Task: Search one way flight ticket for 2 adults, 2 children, 2 infants in seat in first from Chicago: Chicago O'hare International Airport to Evansville: Evansville Regional Airport on 5-3-2023. Choice of flights is Delta. Number of bags: 2 checked bags. Price is upto 96000. Outbound departure time preference is 11:15.
Action: Mouse moved to (297, 258)
Screenshot: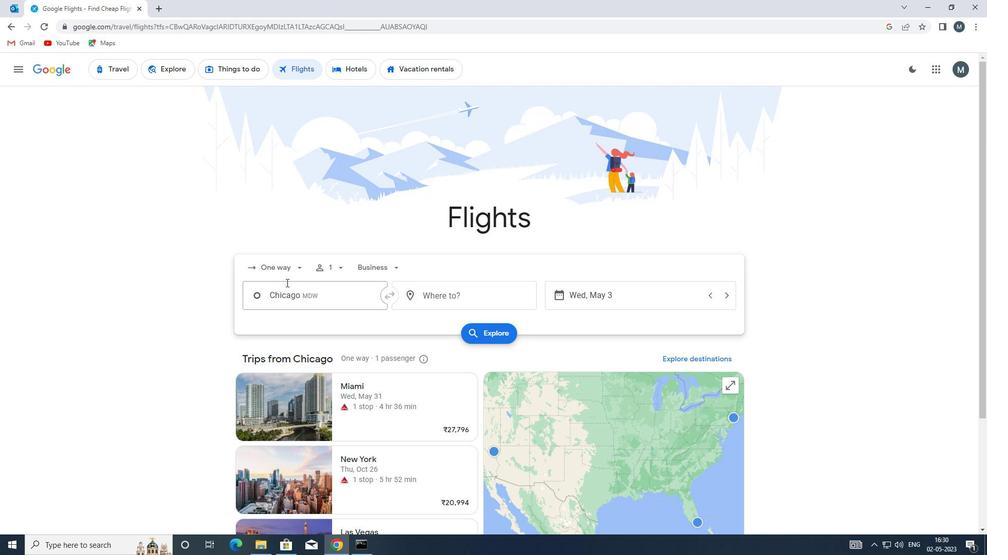 
Action: Mouse pressed left at (297, 258)
Screenshot: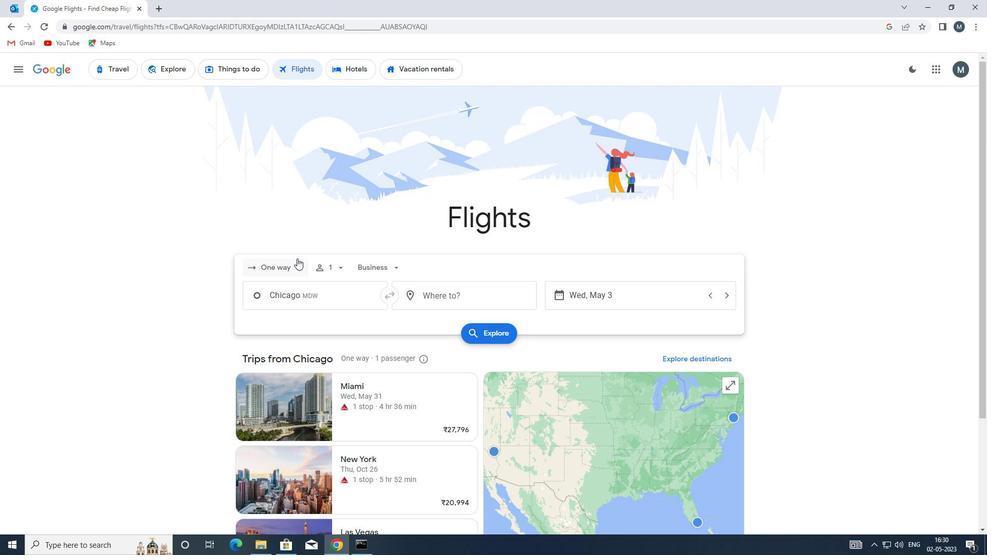 
Action: Mouse moved to (291, 320)
Screenshot: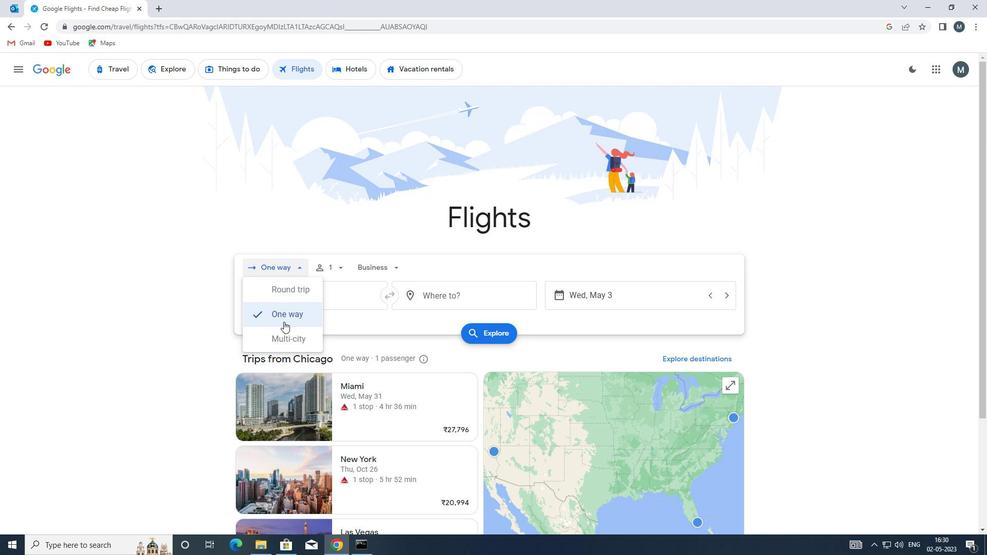 
Action: Mouse pressed left at (291, 320)
Screenshot: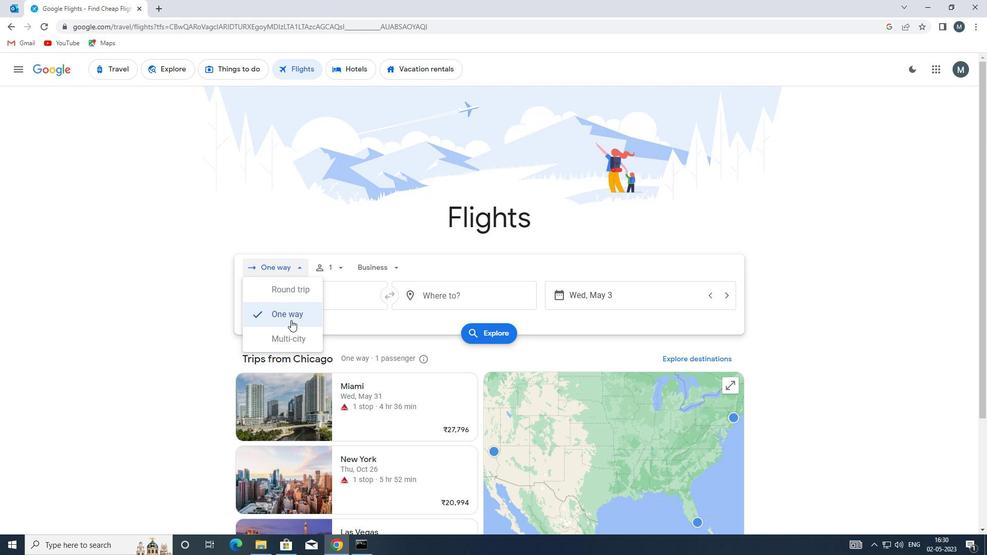 
Action: Mouse moved to (334, 270)
Screenshot: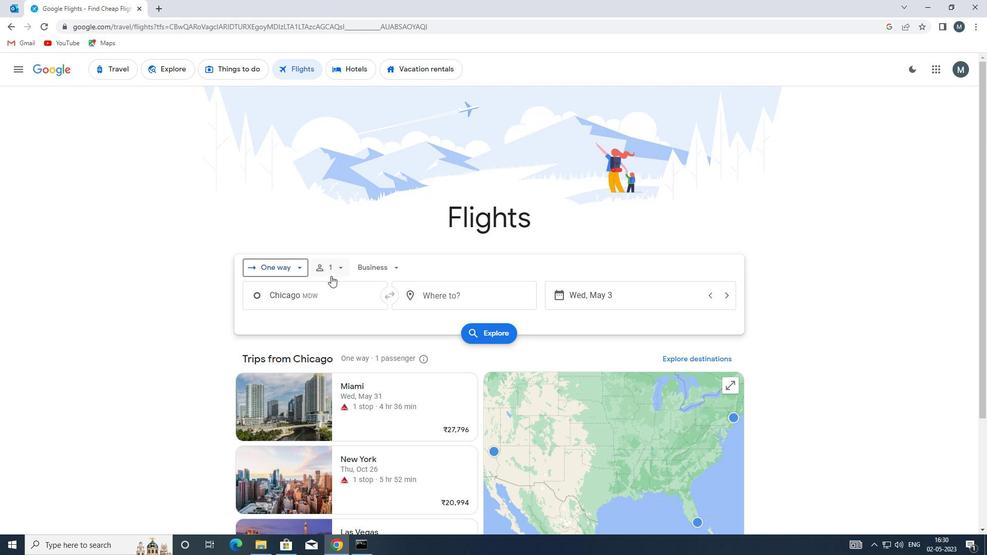 
Action: Mouse pressed left at (334, 270)
Screenshot: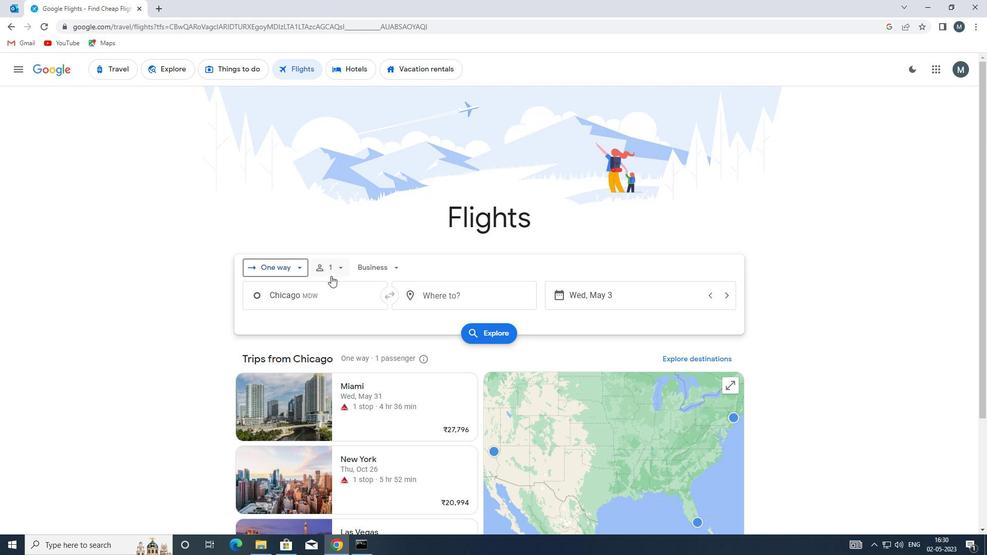 
Action: Mouse moved to (423, 292)
Screenshot: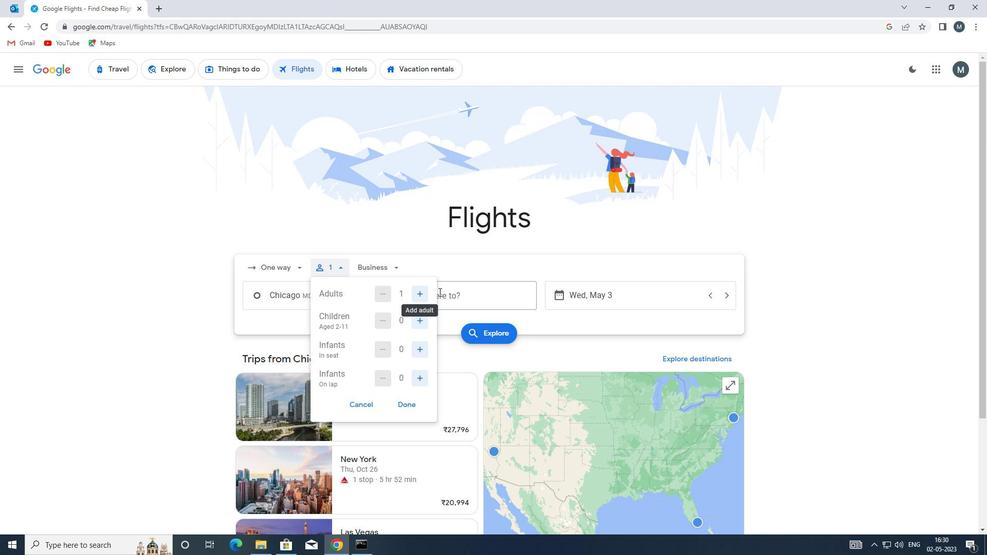 
Action: Mouse pressed left at (423, 292)
Screenshot: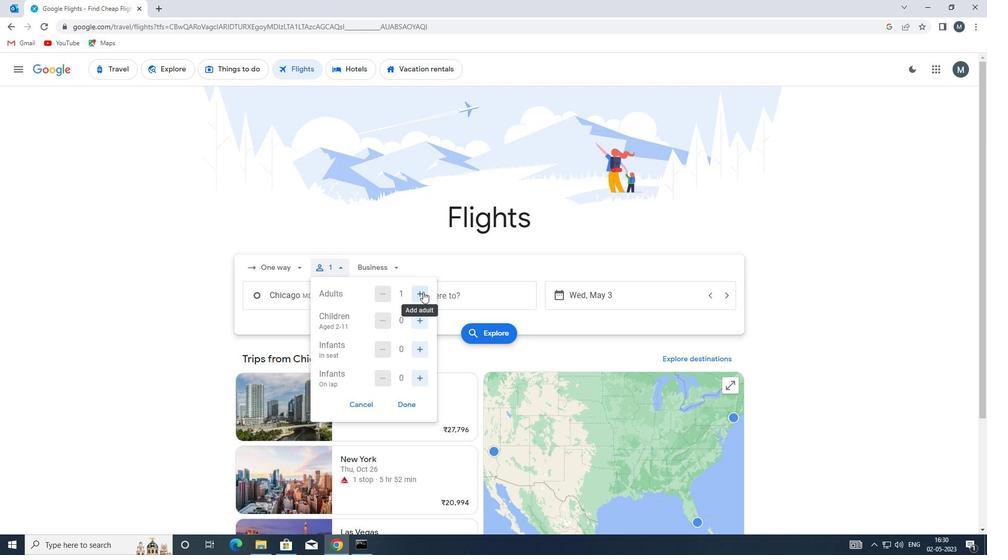 
Action: Mouse moved to (418, 320)
Screenshot: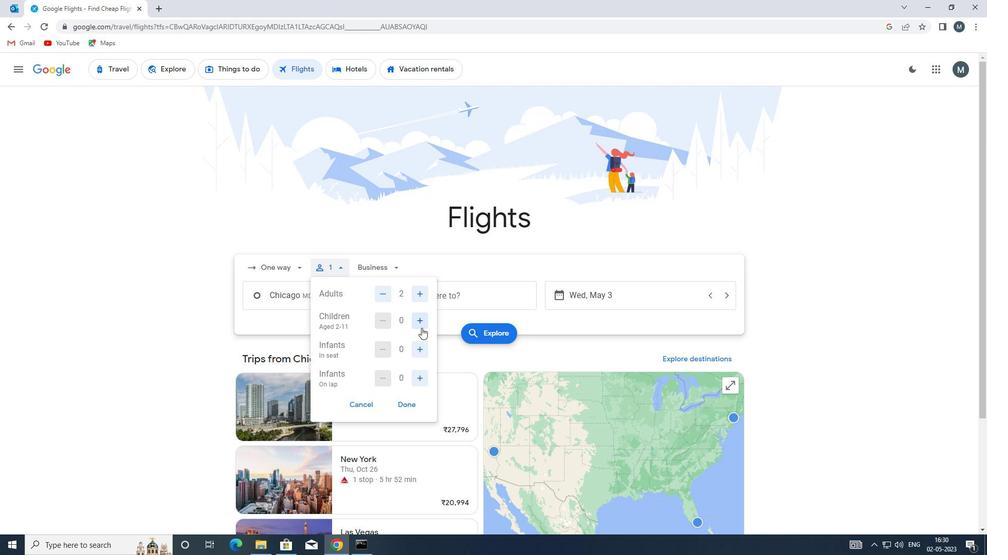 
Action: Mouse pressed left at (418, 320)
Screenshot: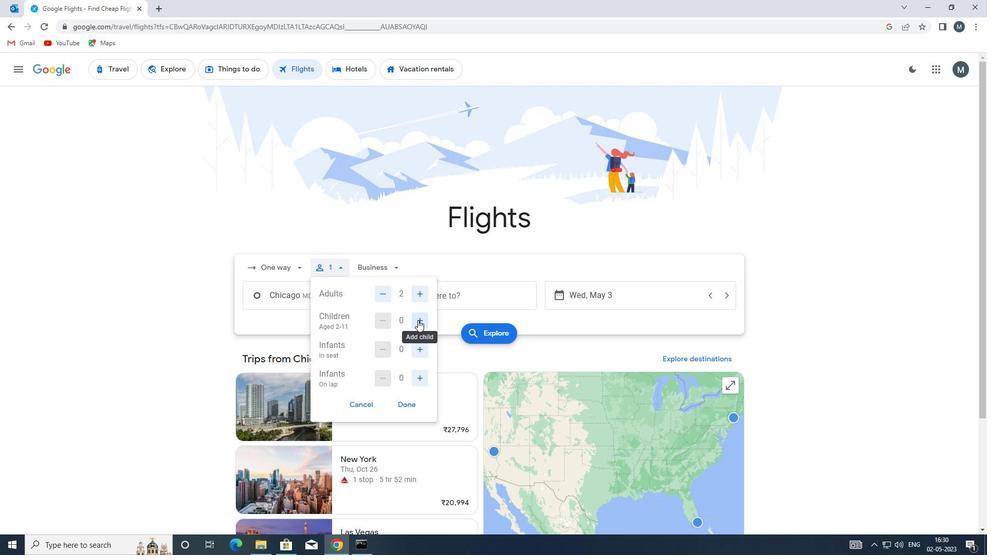 
Action: Mouse pressed left at (418, 320)
Screenshot: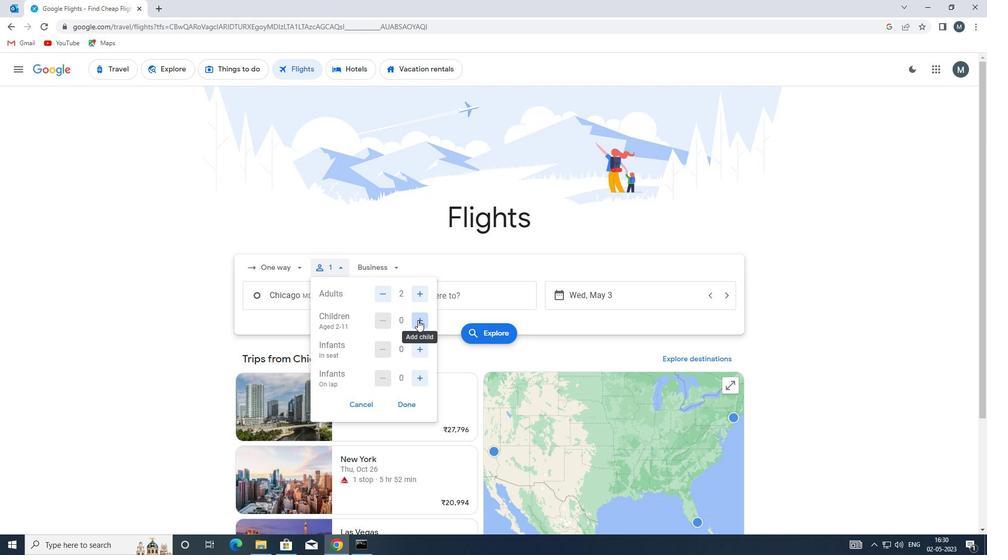 
Action: Mouse moved to (421, 346)
Screenshot: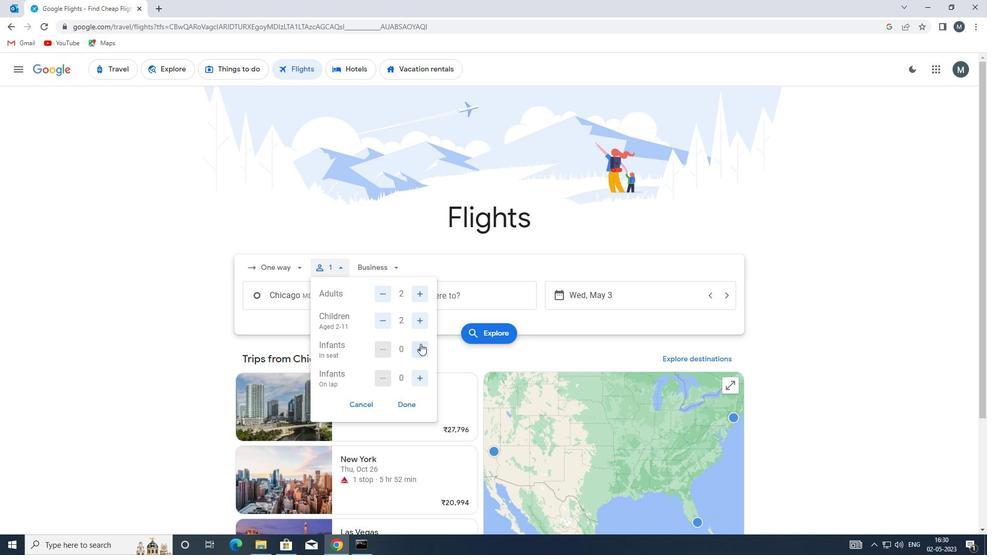 
Action: Mouse pressed left at (421, 346)
Screenshot: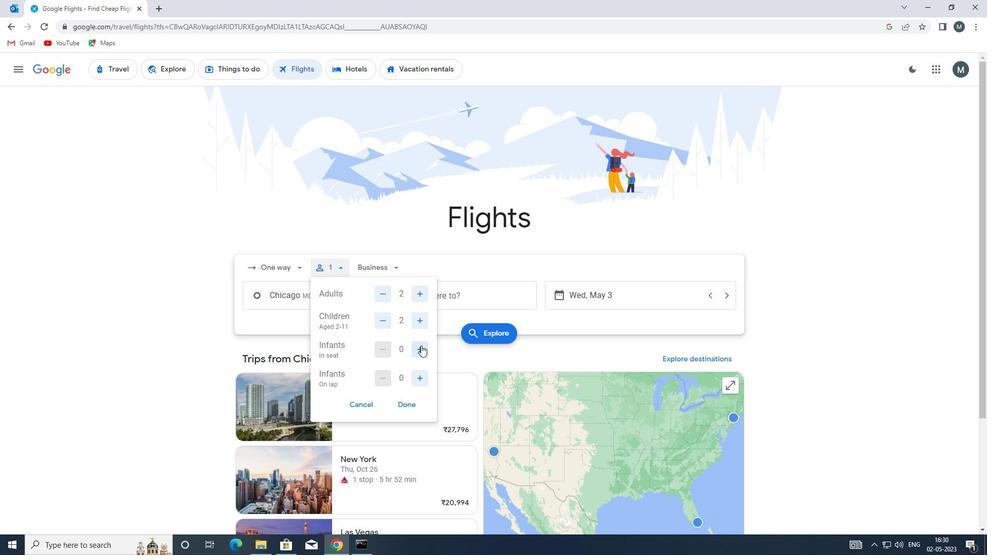 
Action: Mouse pressed left at (421, 346)
Screenshot: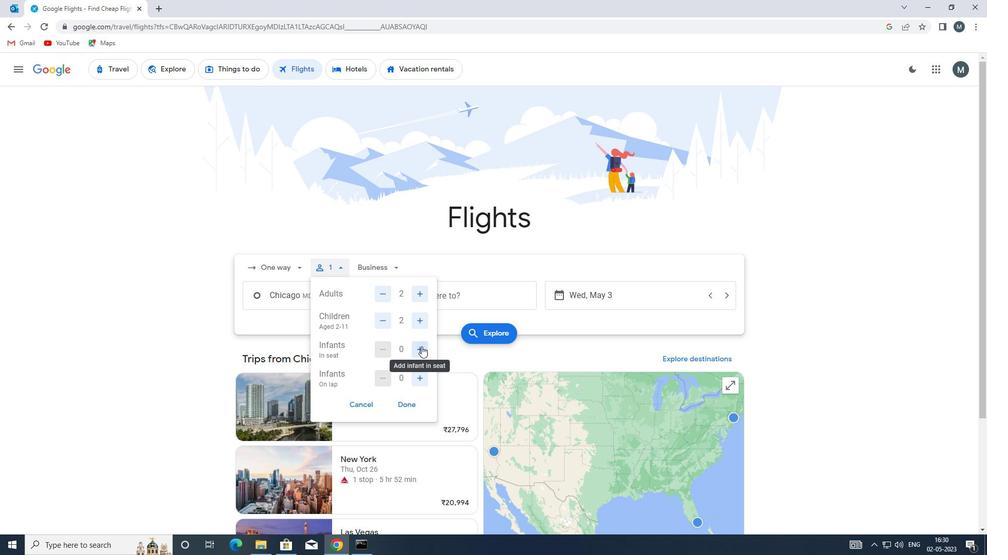 
Action: Mouse moved to (411, 405)
Screenshot: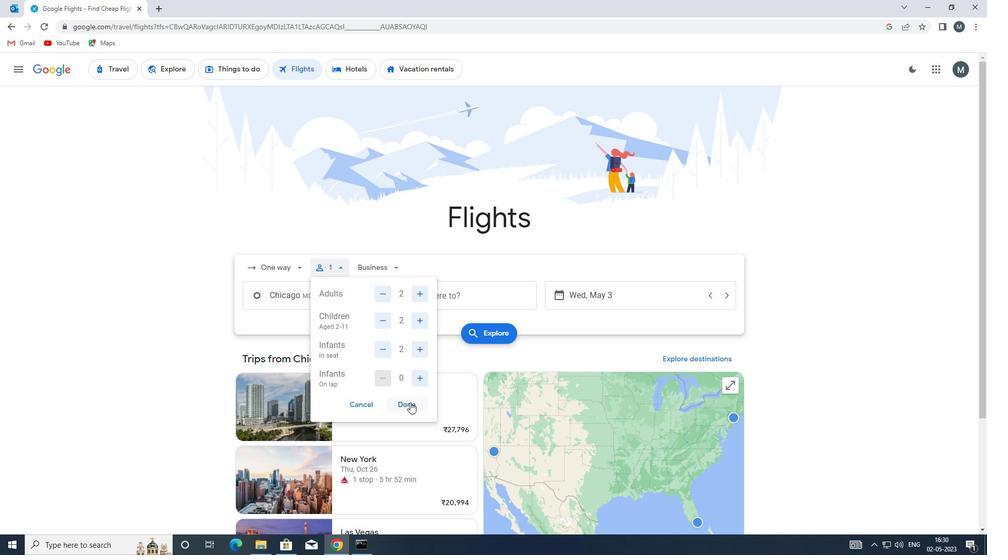
Action: Mouse pressed left at (411, 405)
Screenshot: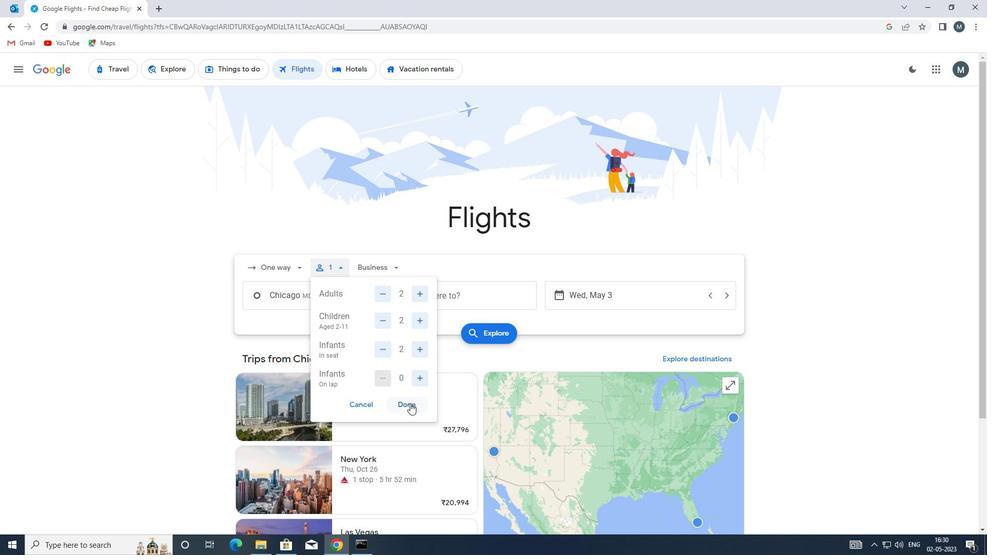 
Action: Mouse moved to (390, 269)
Screenshot: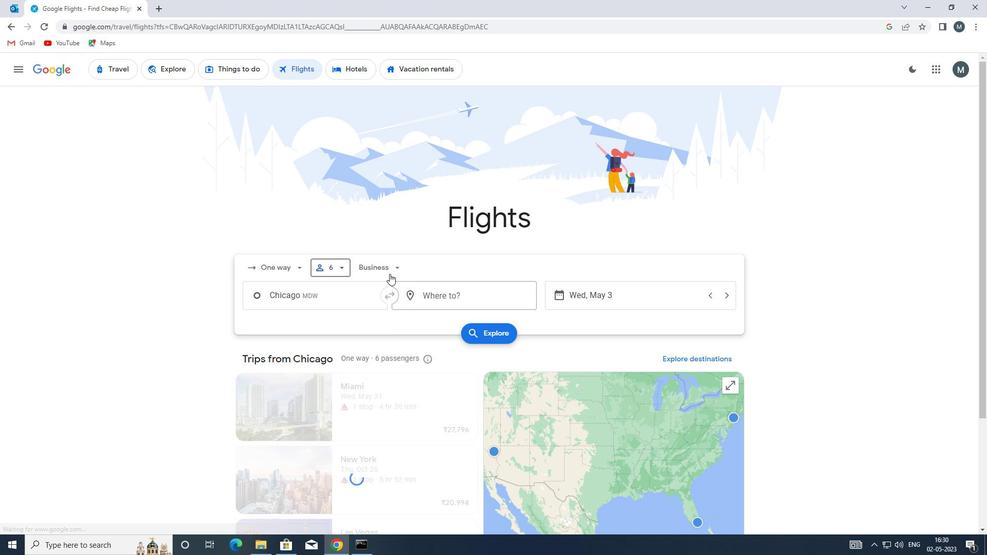 
Action: Mouse pressed left at (390, 269)
Screenshot: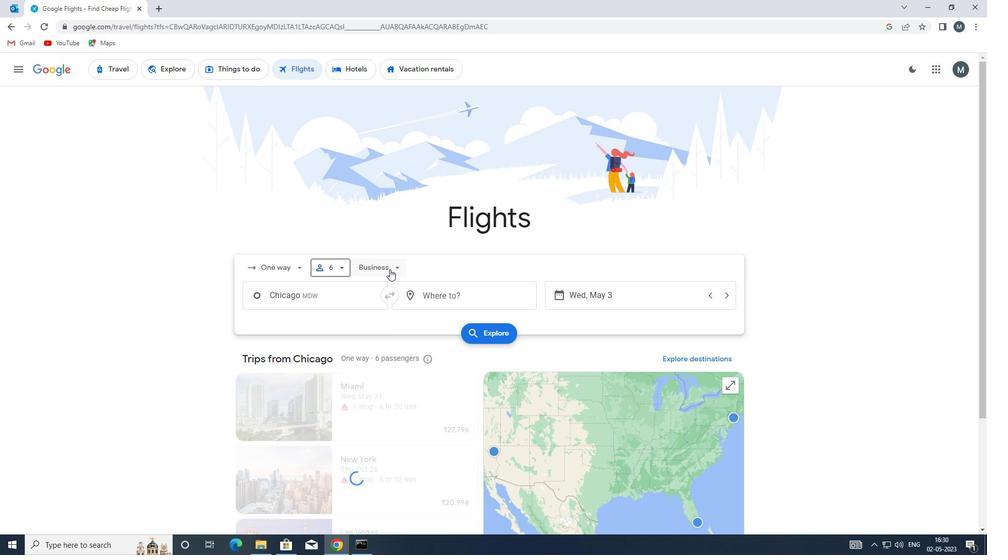 
Action: Mouse moved to (407, 363)
Screenshot: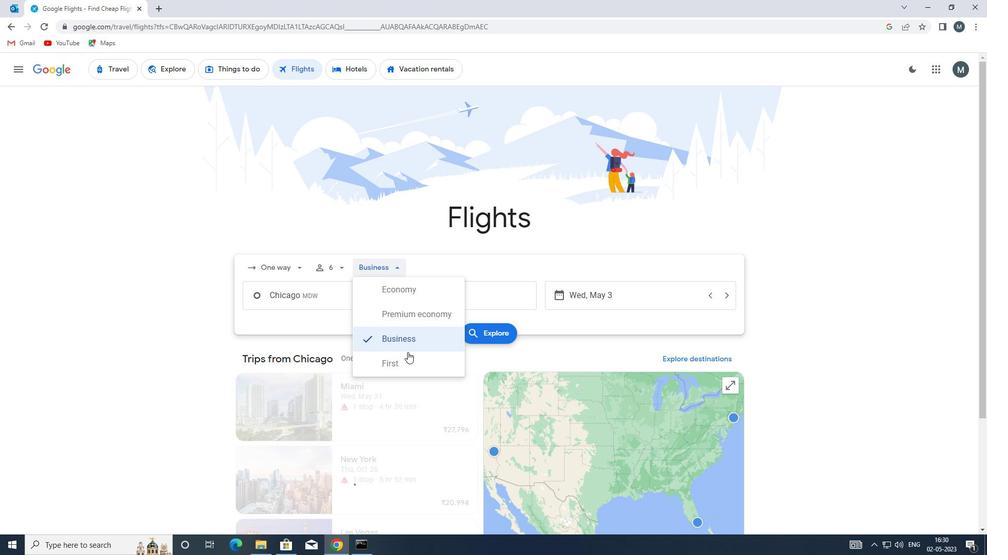 
Action: Mouse pressed left at (407, 363)
Screenshot: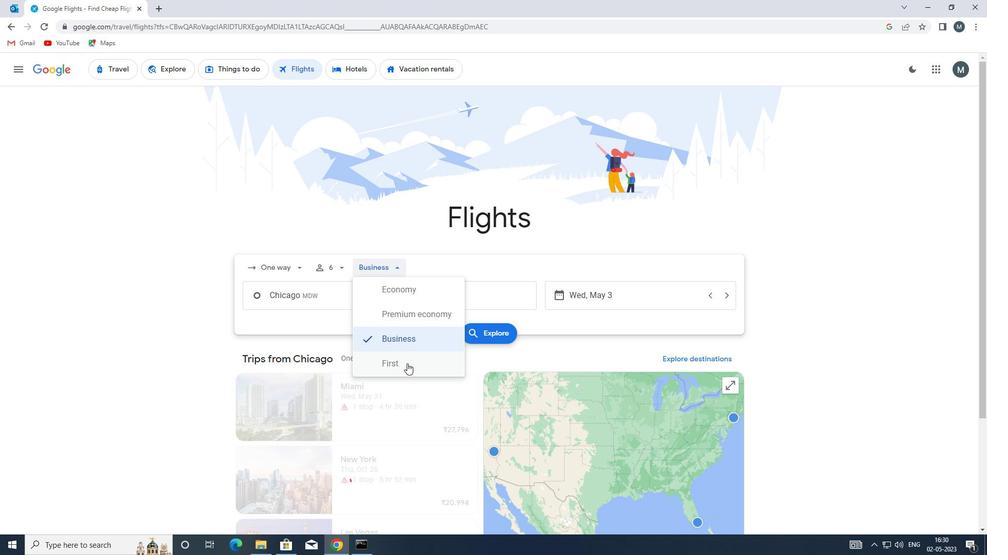 
Action: Mouse moved to (333, 299)
Screenshot: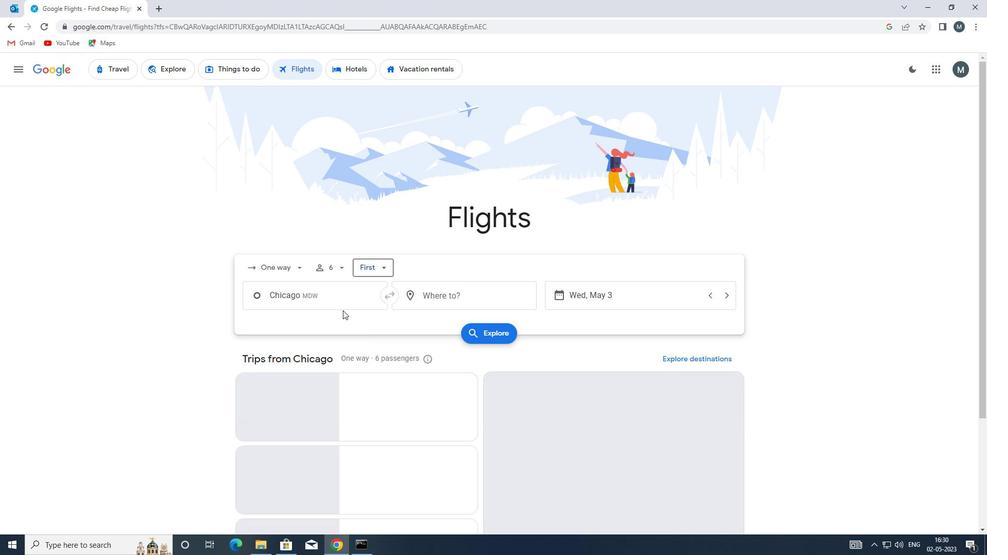 
Action: Mouse pressed left at (333, 299)
Screenshot: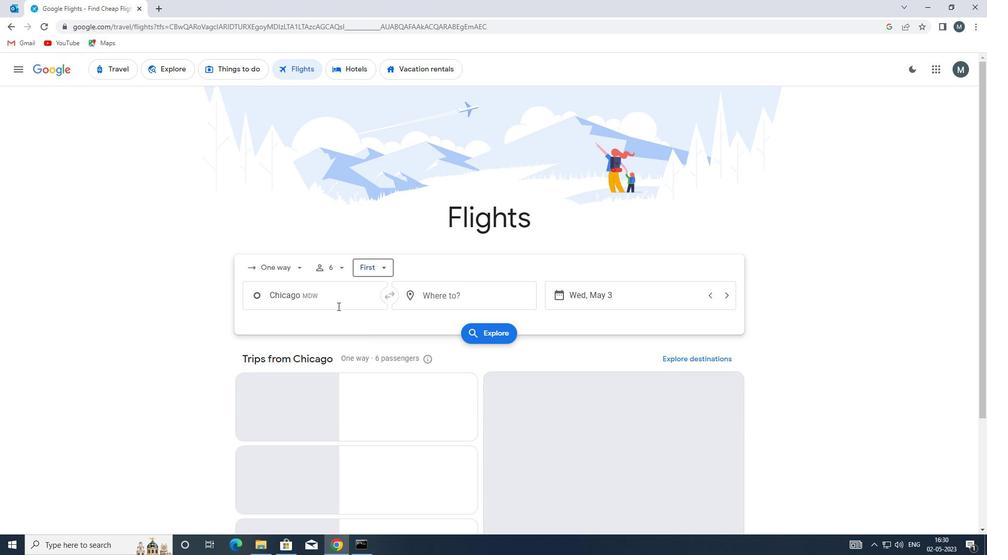 
Action: Mouse moved to (333, 298)
Screenshot: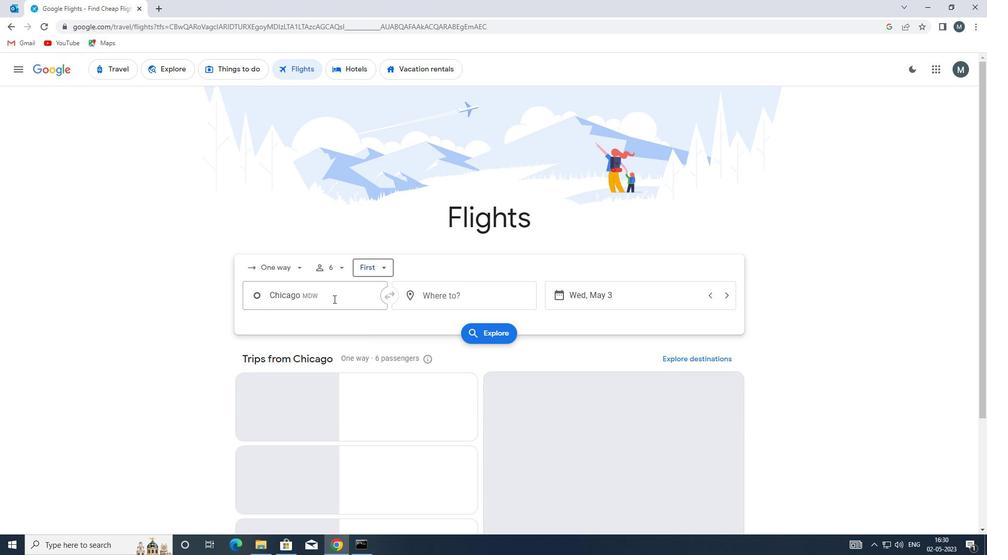 
Action: Key pressed <Key.shift>ORD
Screenshot: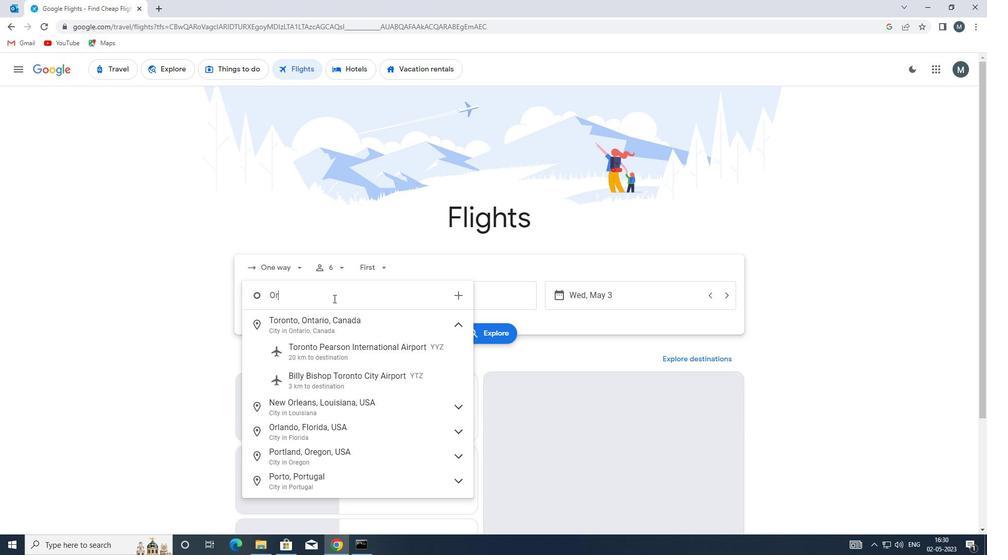 
Action: Mouse moved to (362, 325)
Screenshot: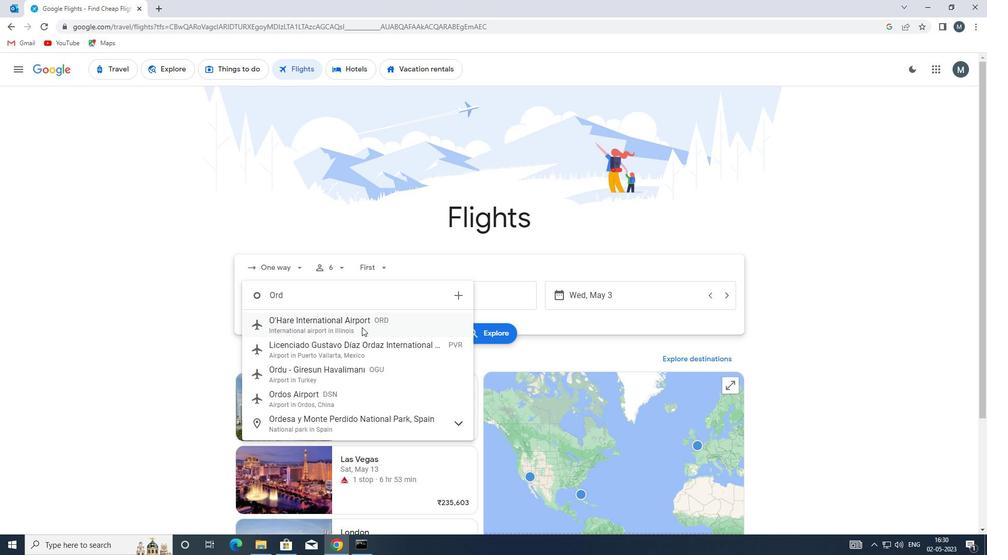 
Action: Mouse pressed left at (362, 325)
Screenshot: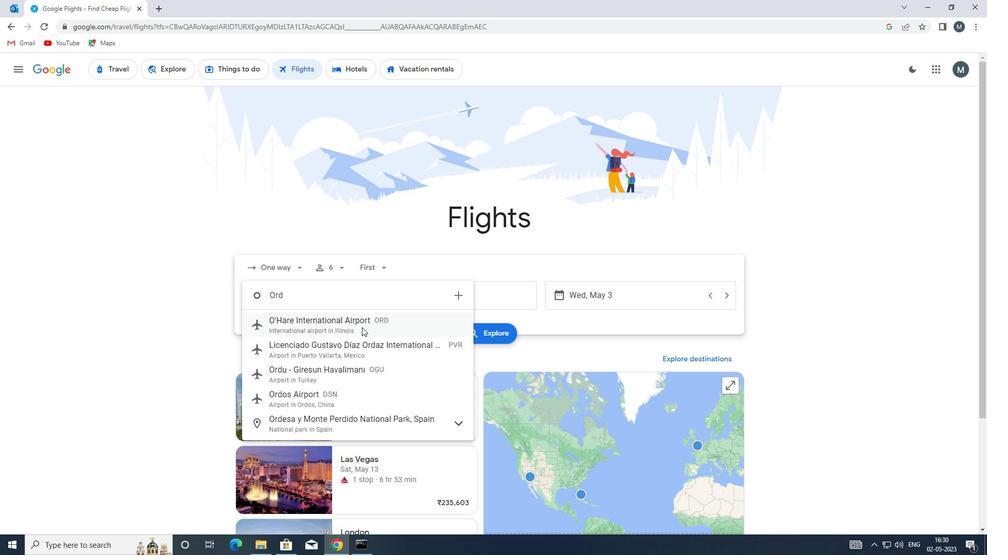 
Action: Mouse moved to (455, 298)
Screenshot: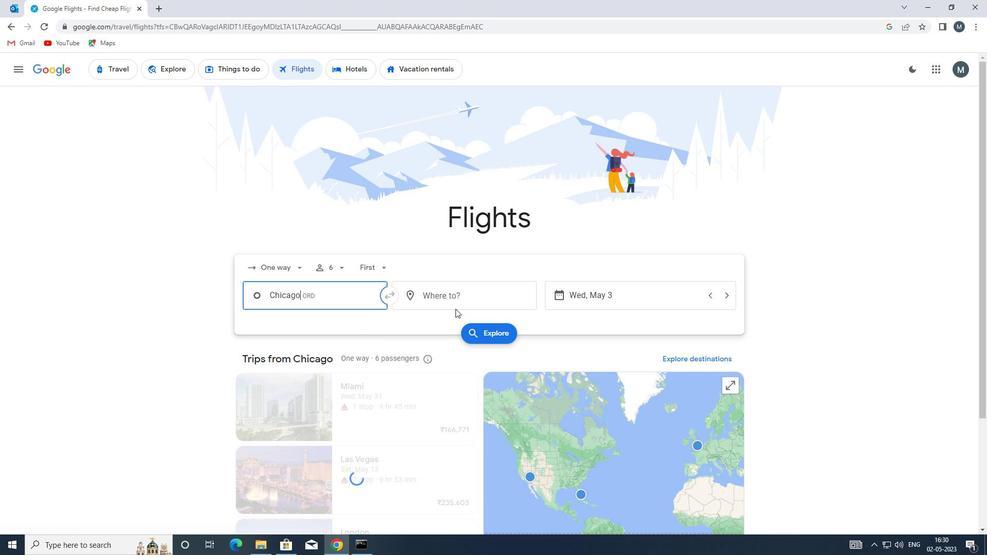 
Action: Mouse pressed left at (455, 298)
Screenshot: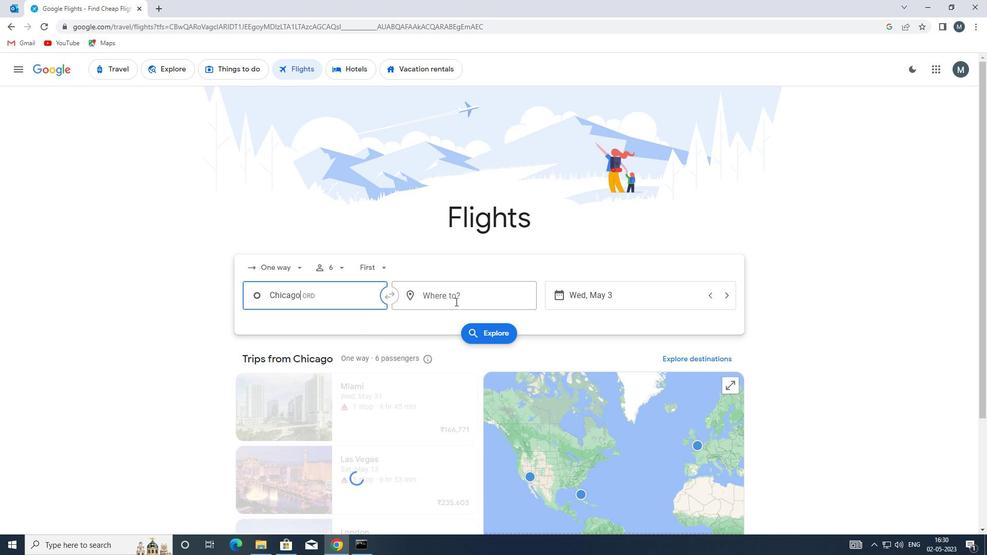 
Action: Key pressed EVV
Screenshot: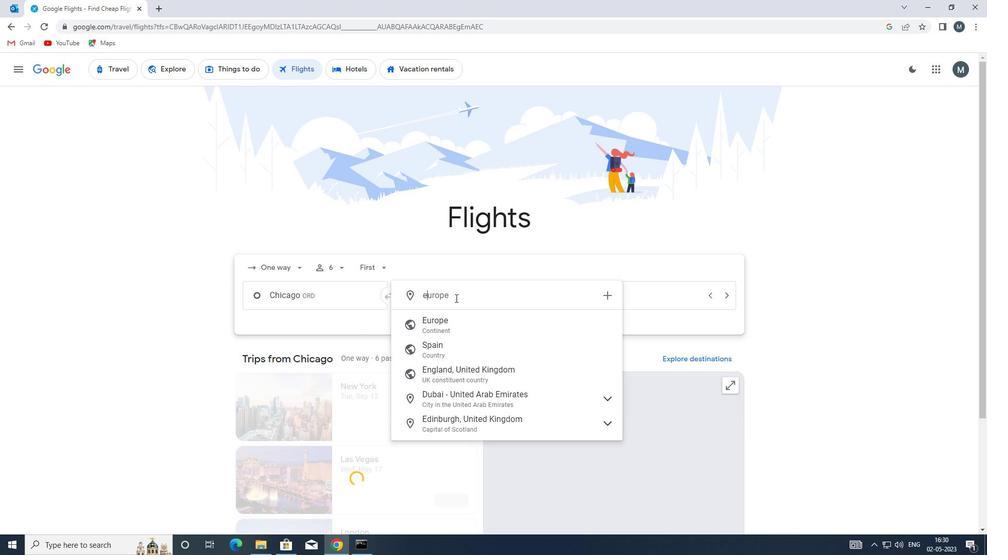 
Action: Mouse moved to (471, 319)
Screenshot: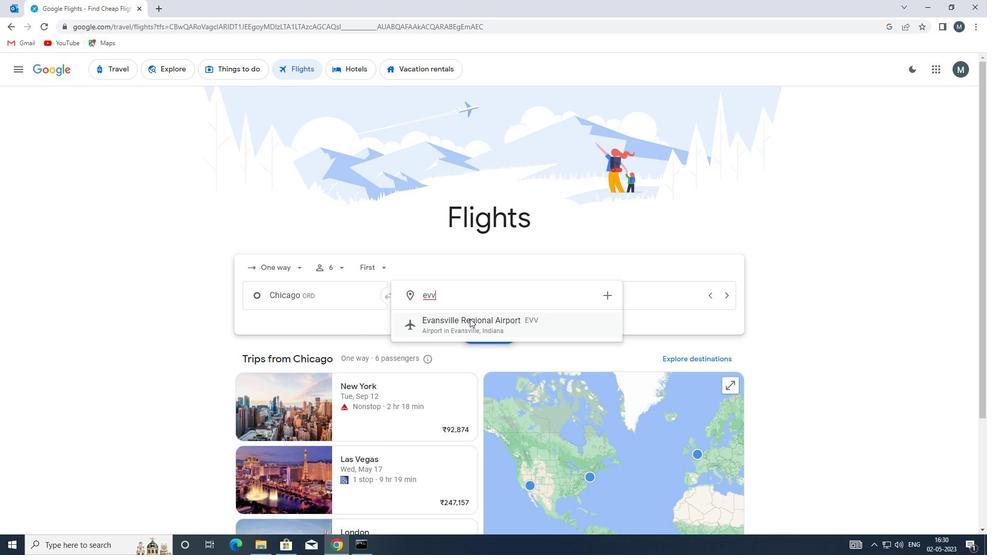 
Action: Mouse pressed left at (471, 319)
Screenshot: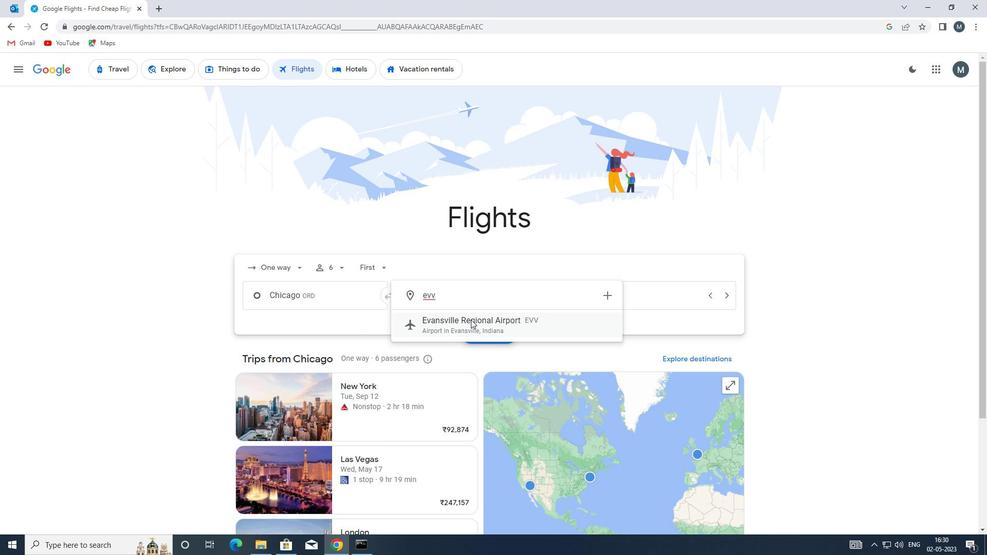 
Action: Mouse moved to (608, 301)
Screenshot: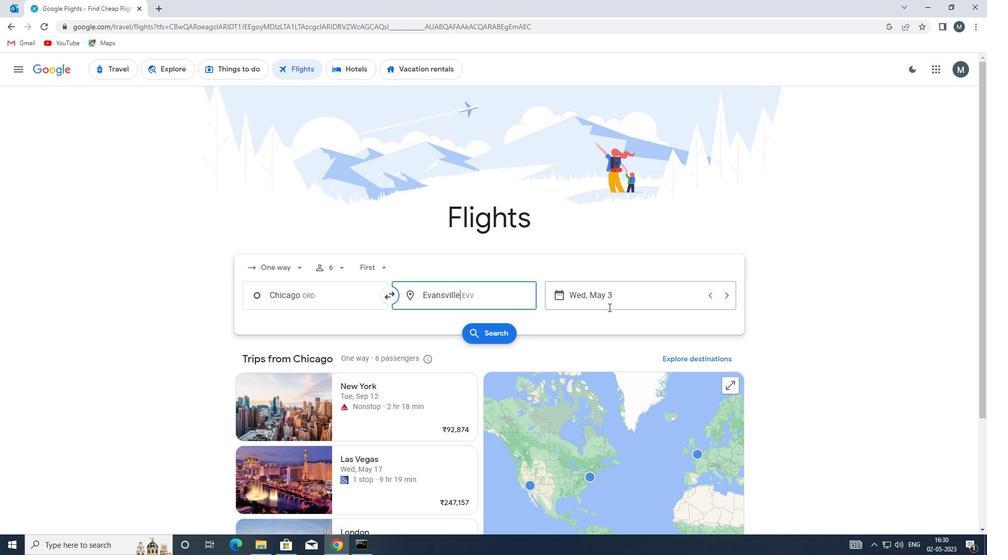 
Action: Mouse pressed left at (608, 301)
Screenshot: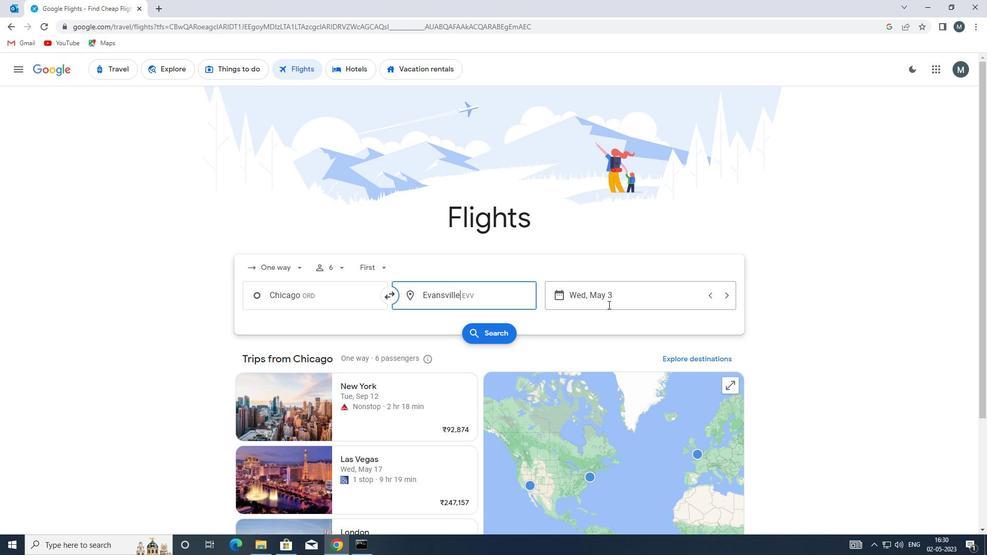 
Action: Mouse moved to (441, 348)
Screenshot: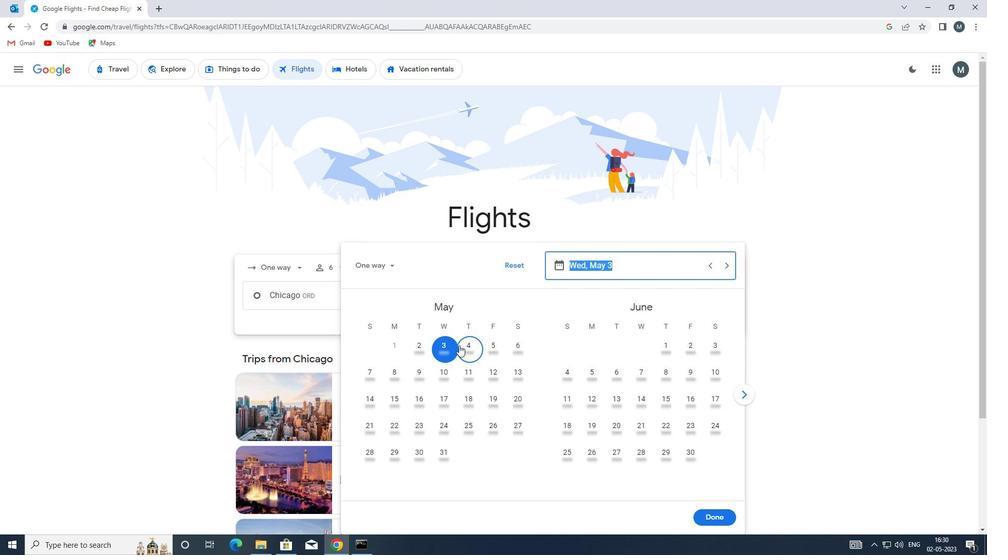 
Action: Mouse pressed left at (441, 348)
Screenshot: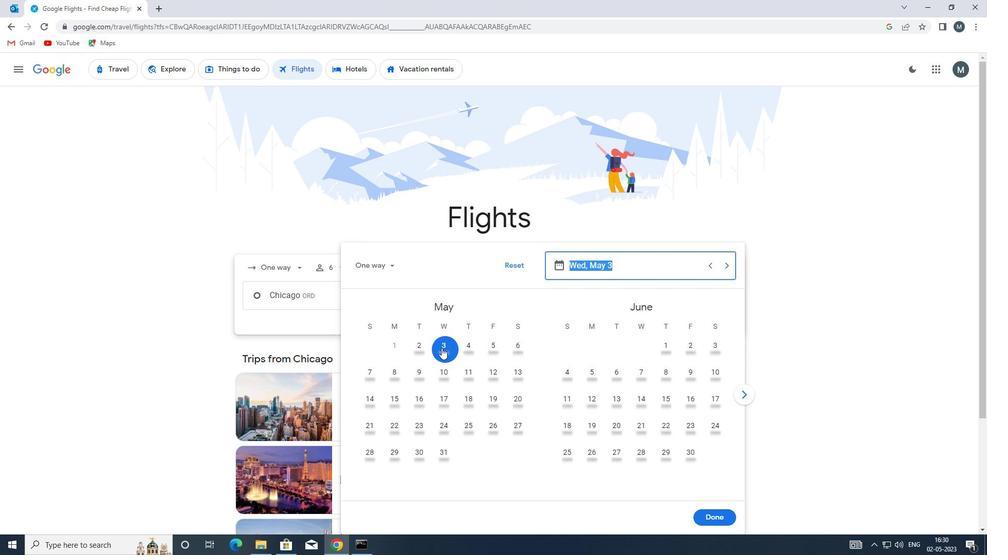 
Action: Mouse moved to (707, 513)
Screenshot: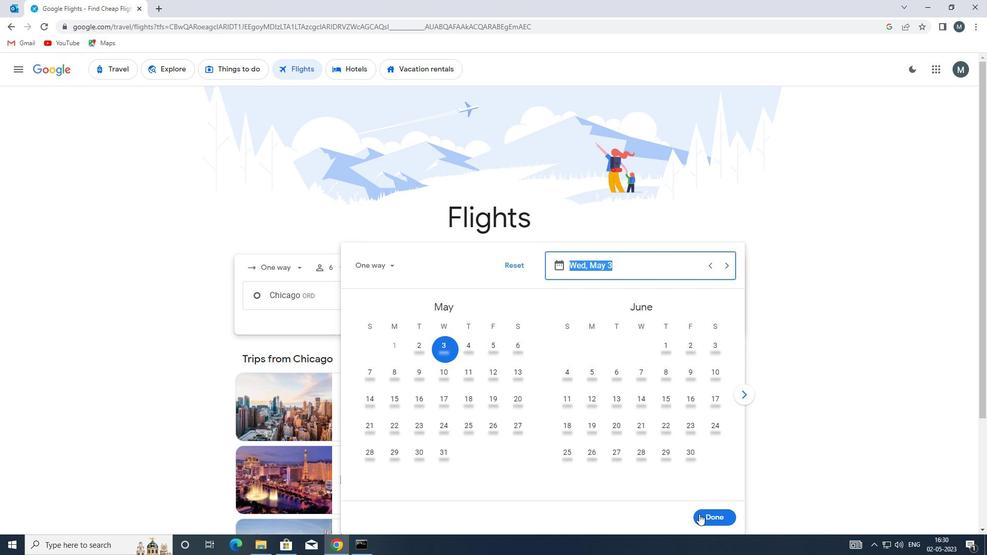 
Action: Mouse pressed left at (707, 513)
Screenshot: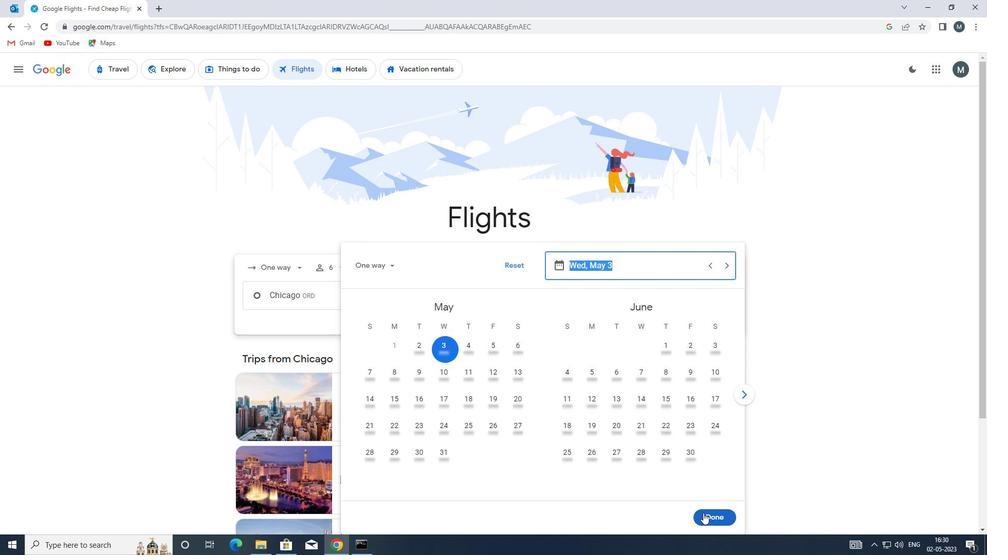 
Action: Mouse moved to (480, 338)
Screenshot: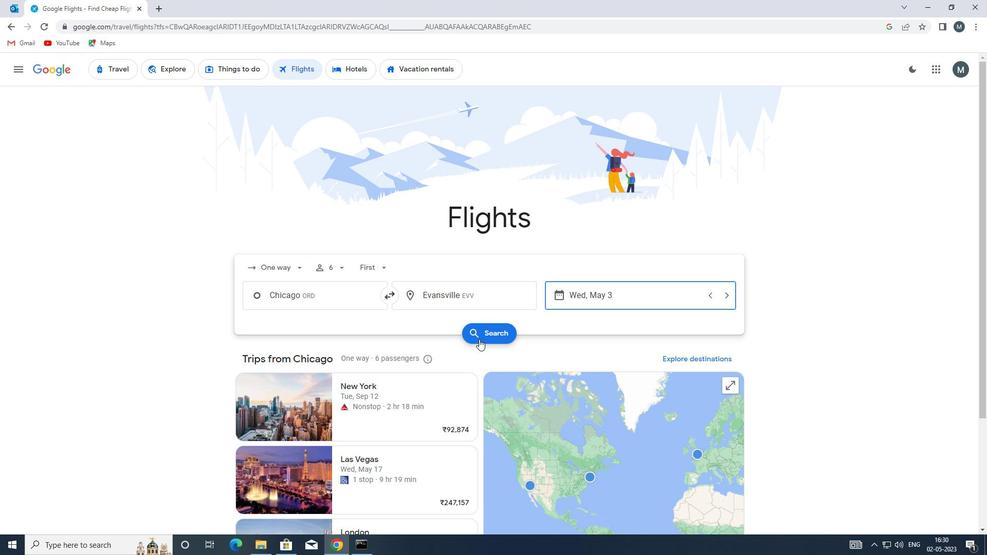 
Action: Mouse pressed left at (480, 338)
Screenshot: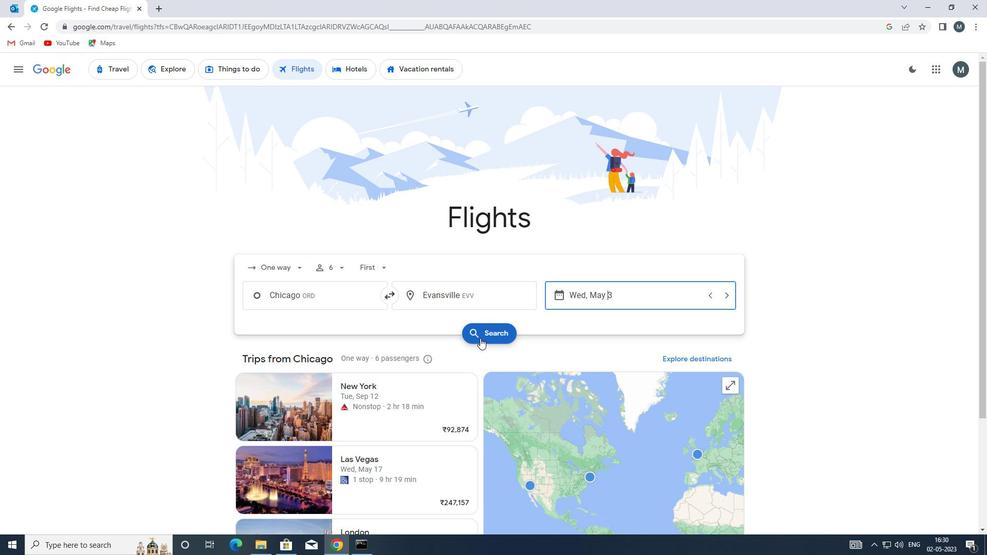 
Action: Mouse moved to (265, 168)
Screenshot: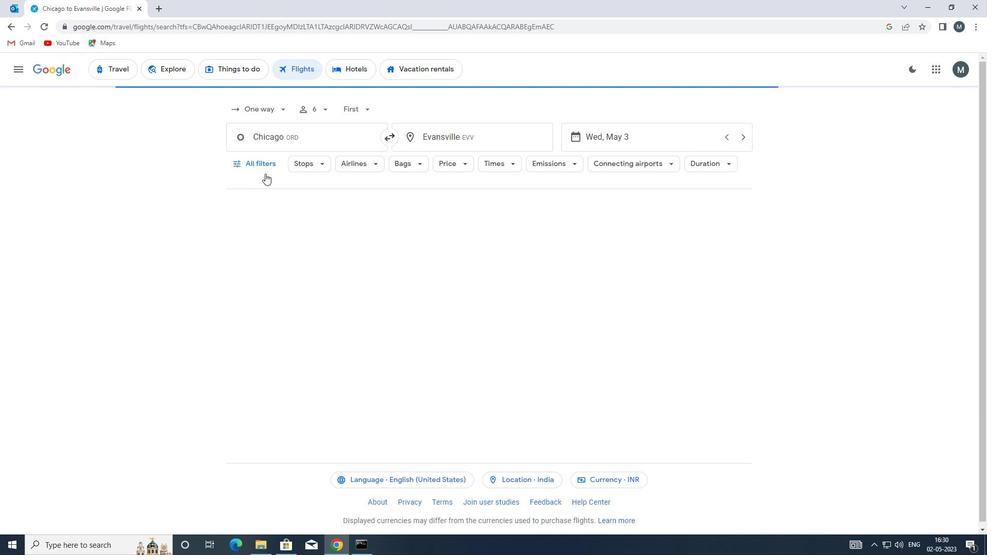 
Action: Mouse pressed left at (265, 168)
Screenshot: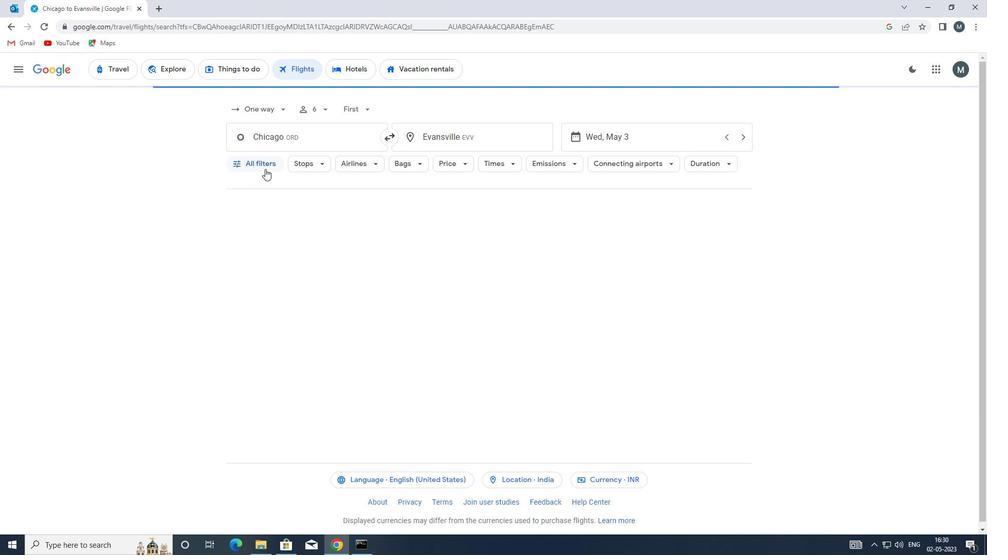 
Action: Mouse moved to (289, 292)
Screenshot: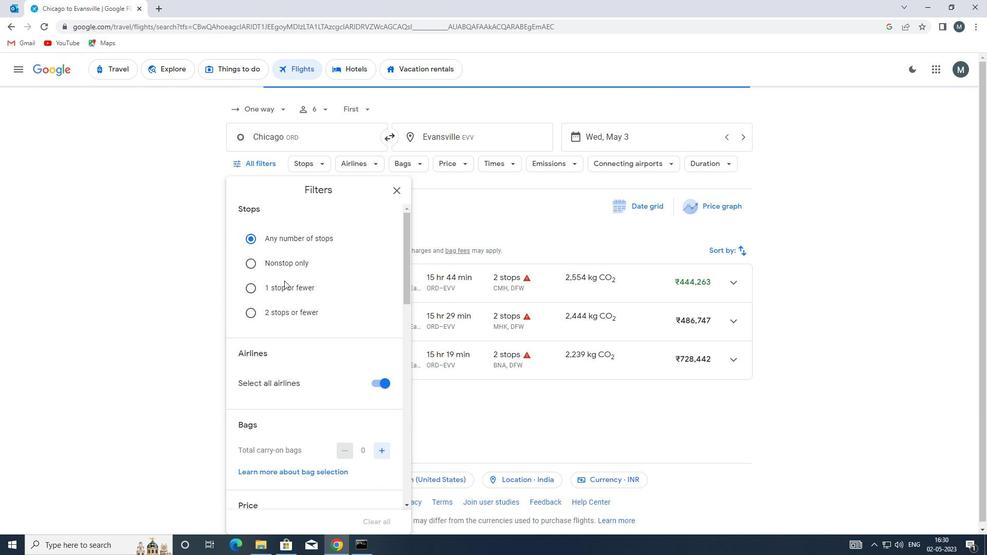 
Action: Mouse scrolled (289, 292) with delta (0, 0)
Screenshot: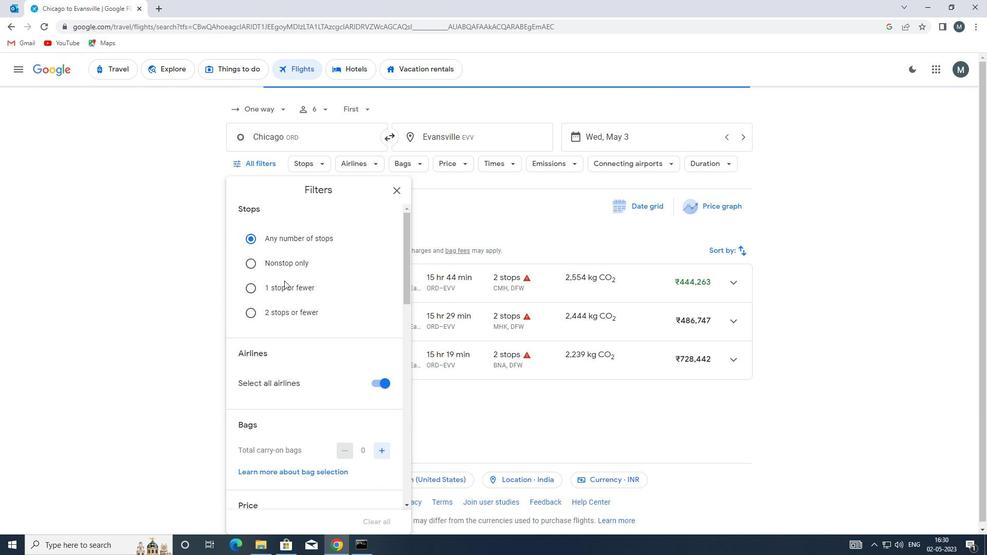 
Action: Mouse moved to (289, 293)
Screenshot: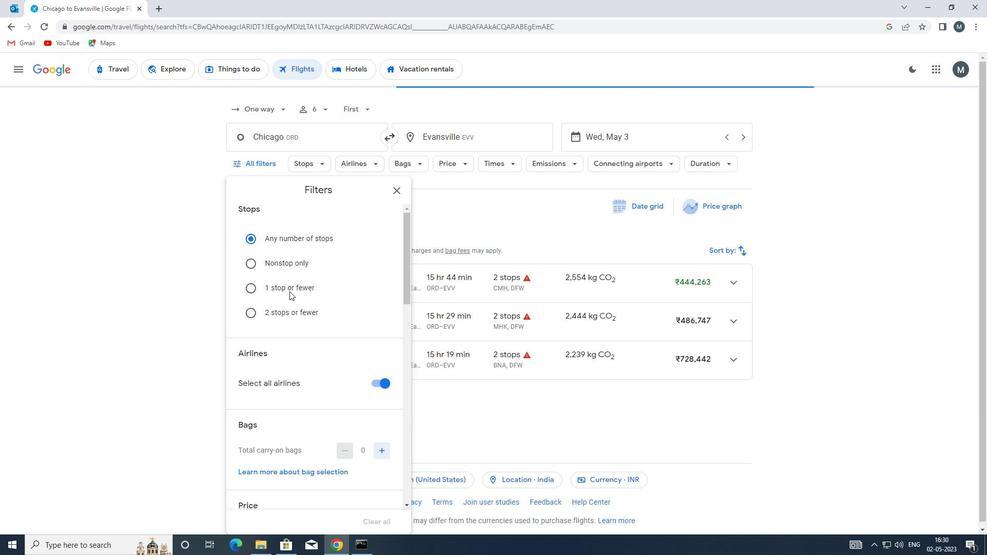 
Action: Mouse scrolled (289, 293) with delta (0, 0)
Screenshot: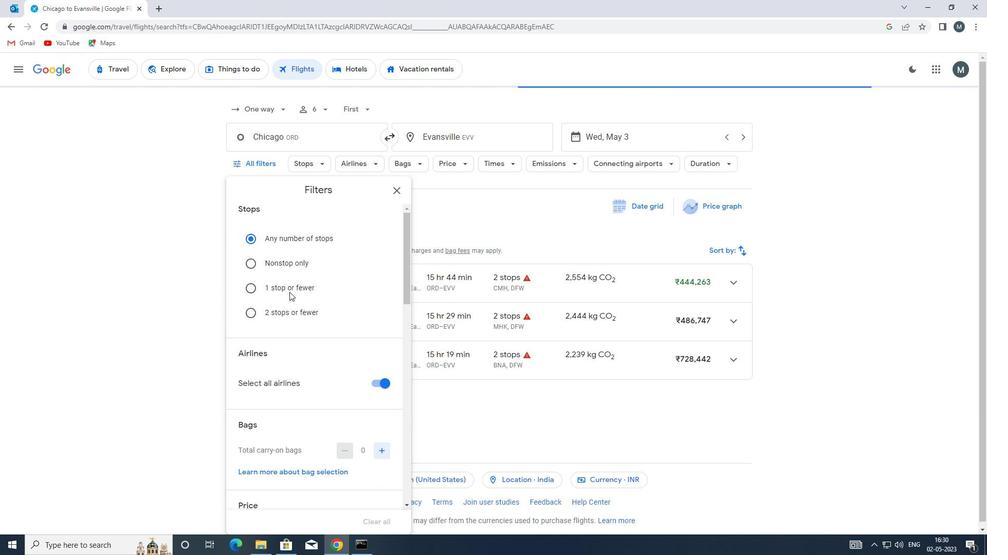 
Action: Mouse moved to (372, 277)
Screenshot: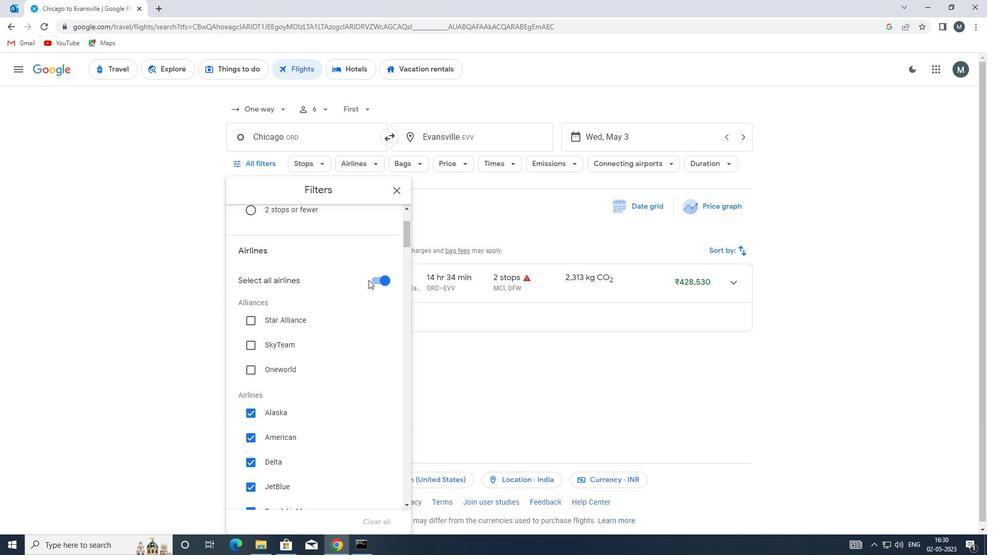 
Action: Mouse pressed left at (372, 277)
Screenshot: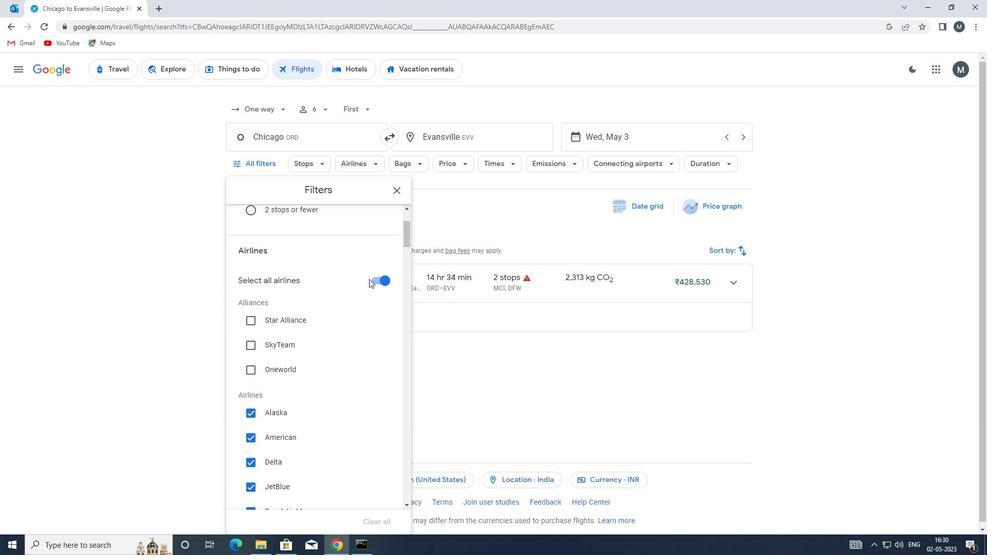 
Action: Mouse moved to (312, 334)
Screenshot: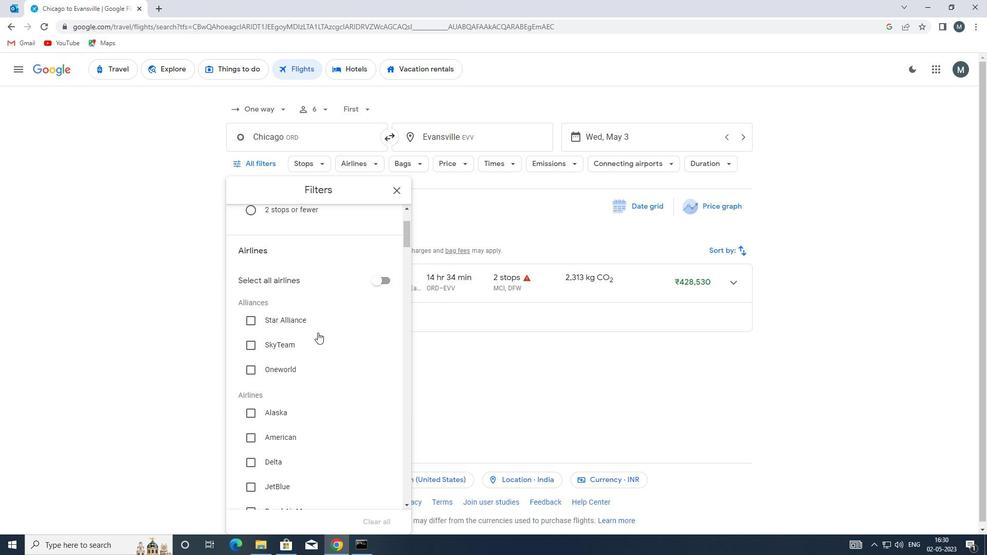 
Action: Mouse scrolled (312, 334) with delta (0, 0)
Screenshot: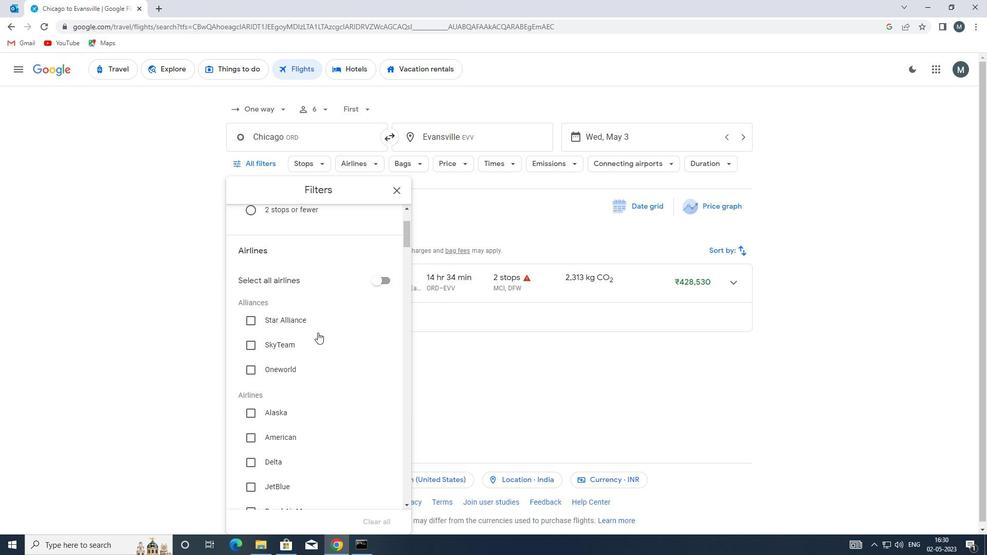 
Action: Mouse moved to (311, 338)
Screenshot: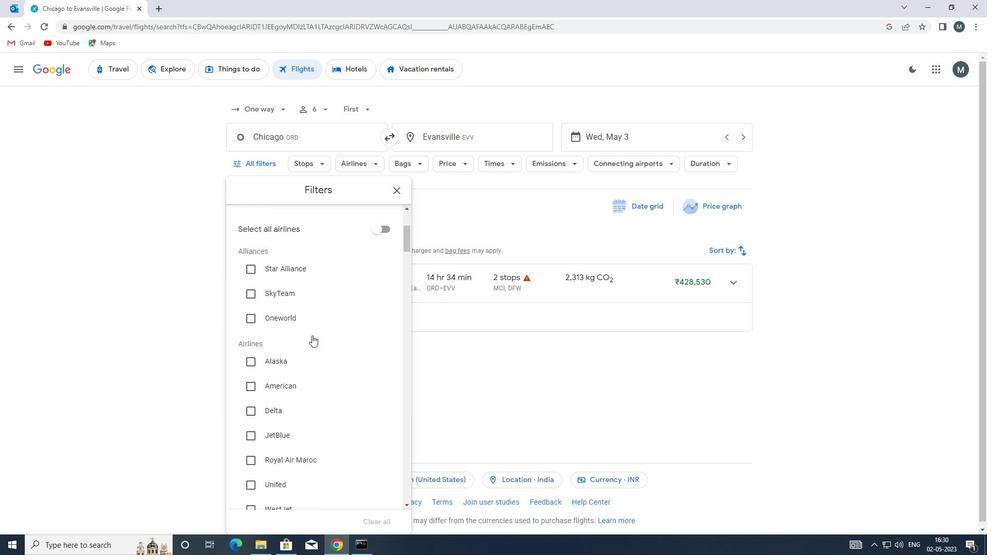 
Action: Mouse scrolled (311, 338) with delta (0, 0)
Screenshot: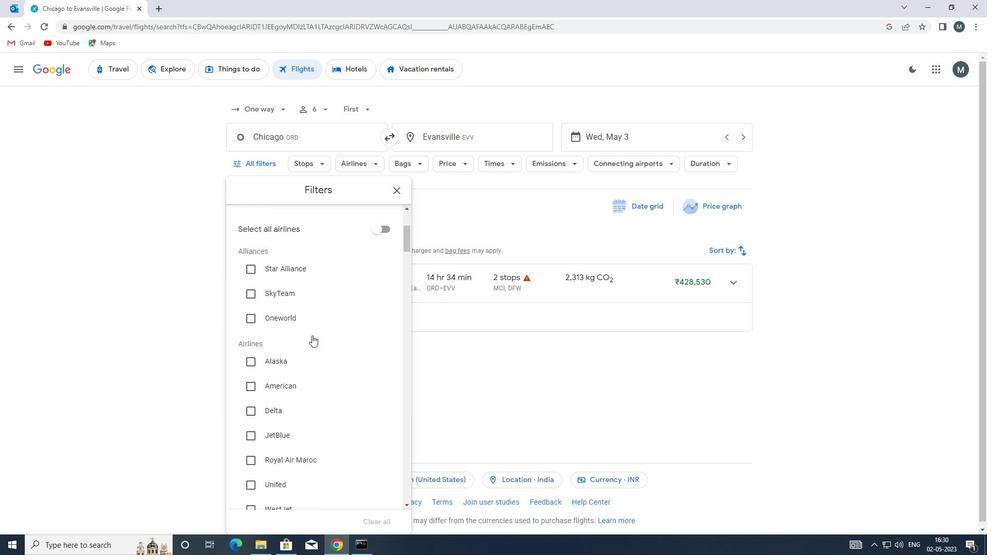 
Action: Mouse moved to (256, 361)
Screenshot: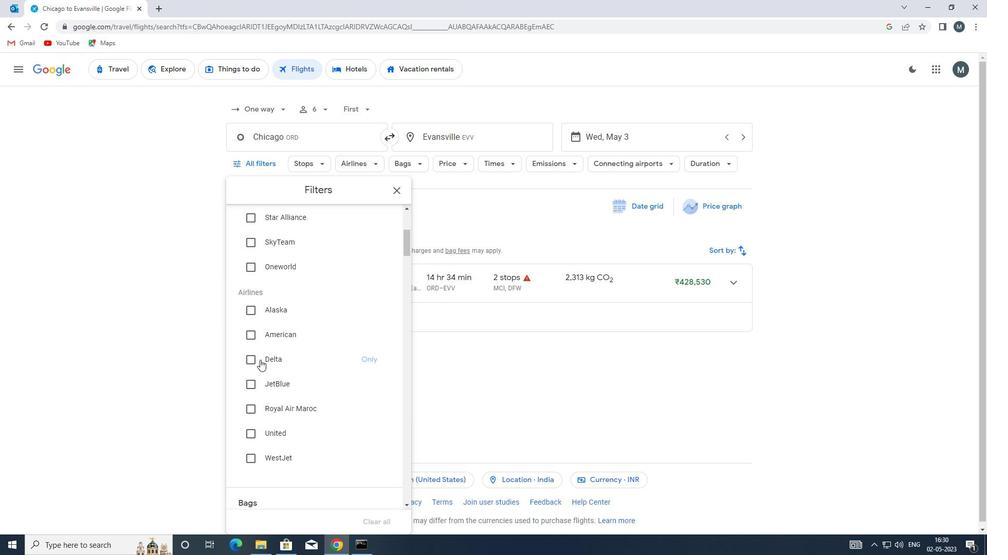 
Action: Mouse pressed left at (256, 361)
Screenshot: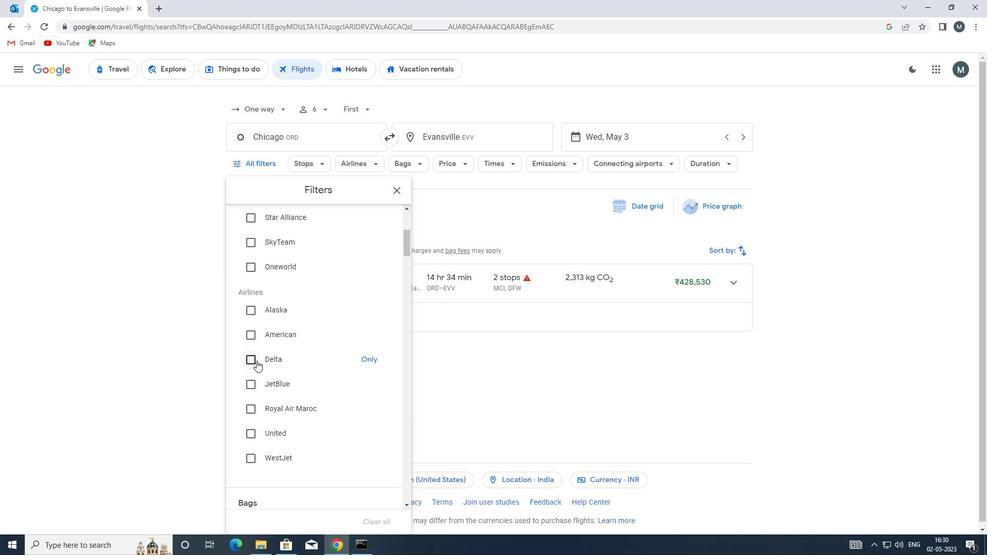 
Action: Mouse moved to (300, 346)
Screenshot: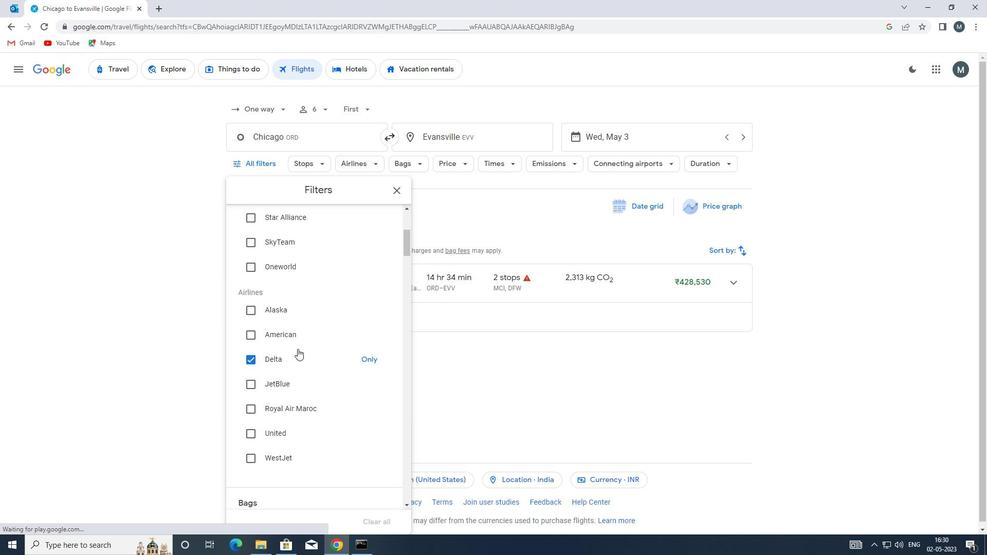 
Action: Mouse scrolled (300, 346) with delta (0, 0)
Screenshot: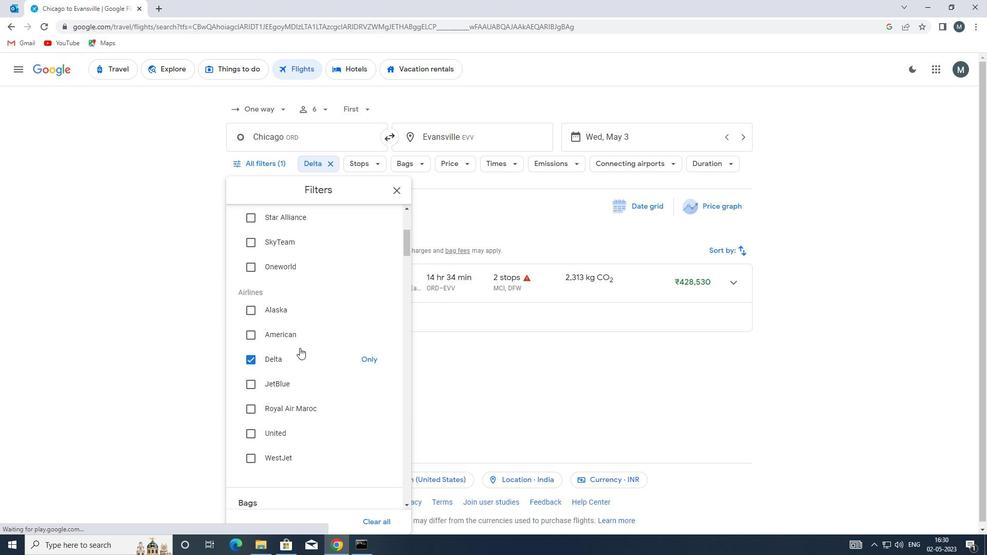 
Action: Mouse moved to (301, 347)
Screenshot: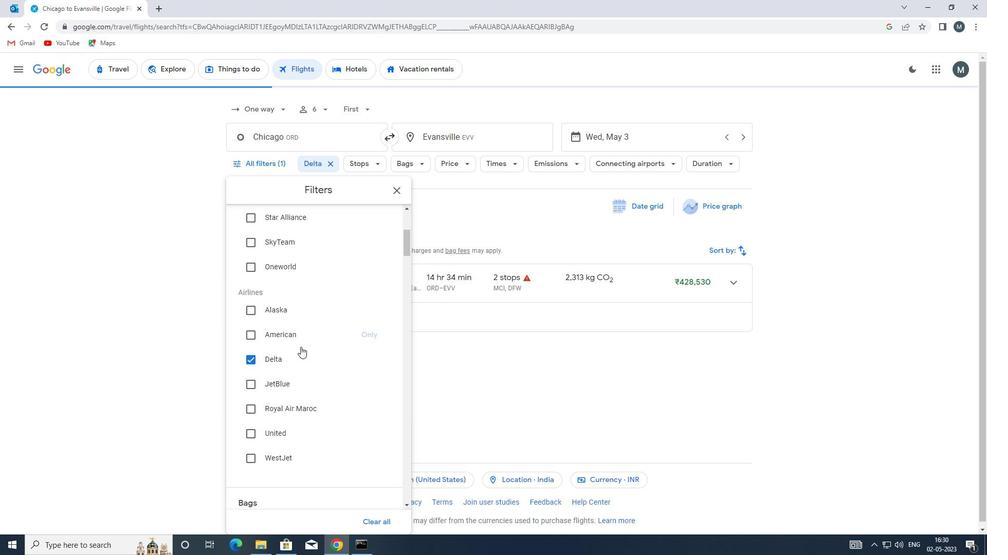 
Action: Mouse scrolled (301, 347) with delta (0, 0)
Screenshot: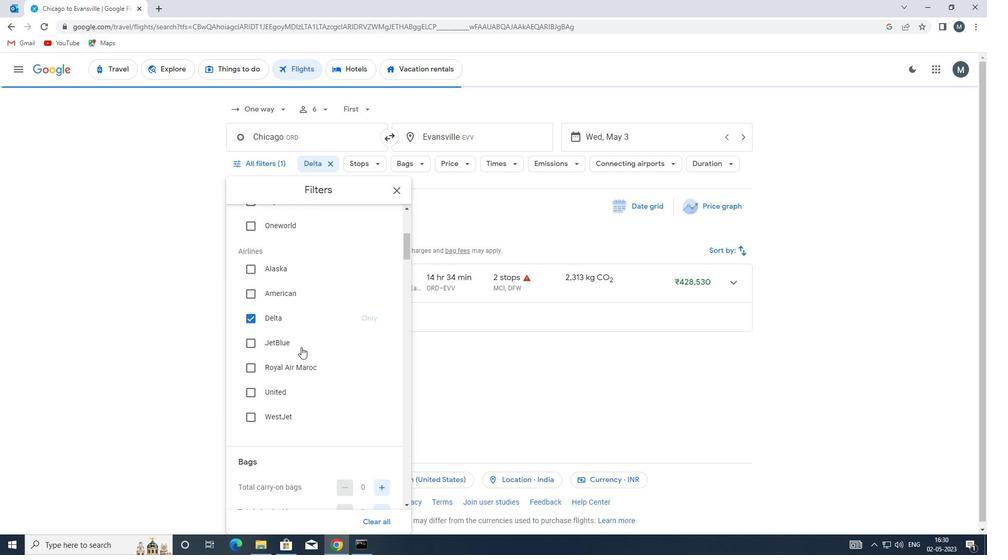 
Action: Mouse moved to (304, 361)
Screenshot: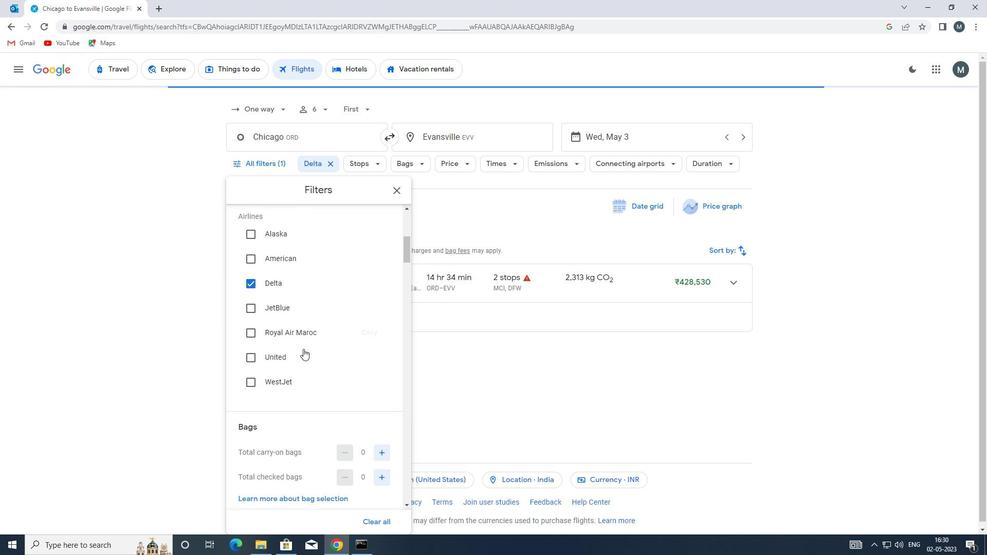 
Action: Mouse scrolled (304, 361) with delta (0, 0)
Screenshot: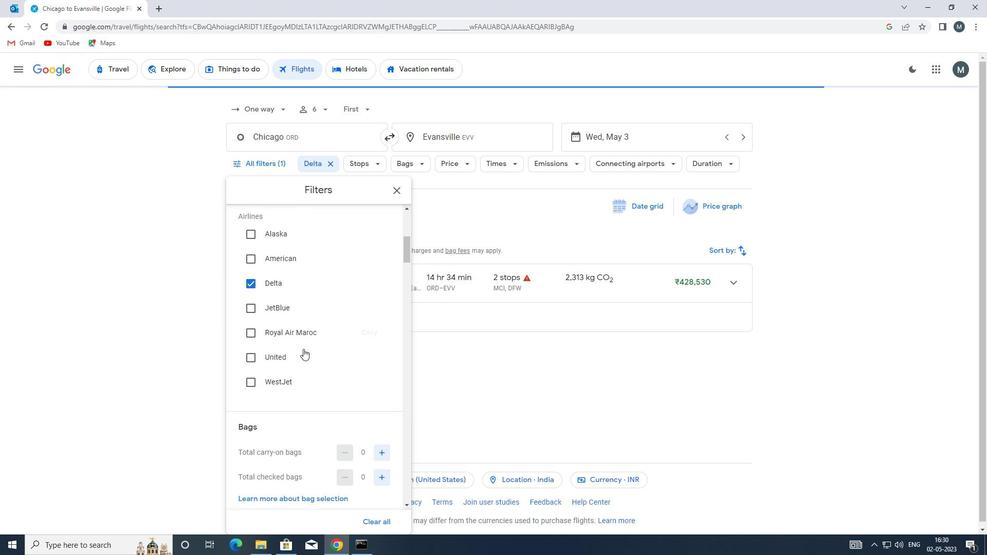 
Action: Mouse moved to (304, 362)
Screenshot: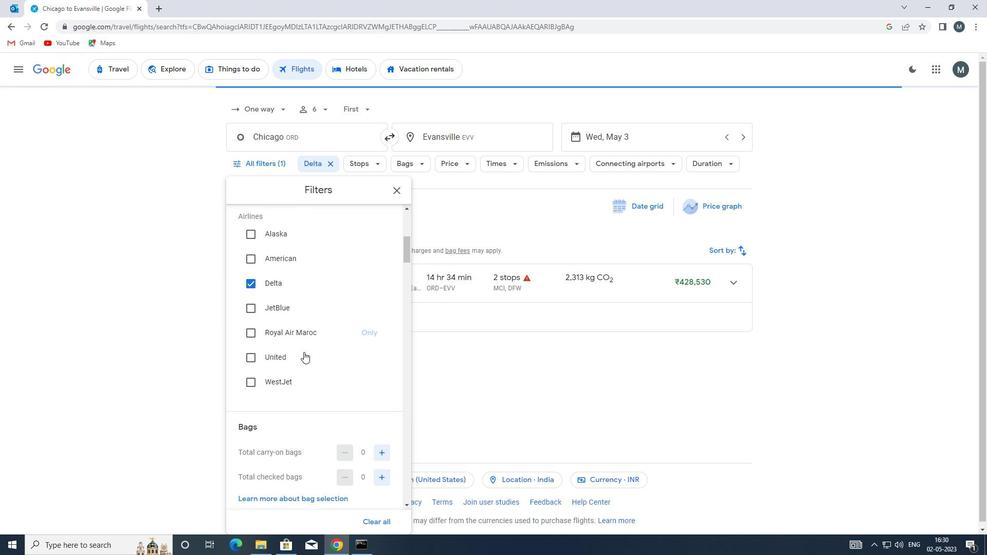 
Action: Mouse scrolled (304, 362) with delta (0, 0)
Screenshot: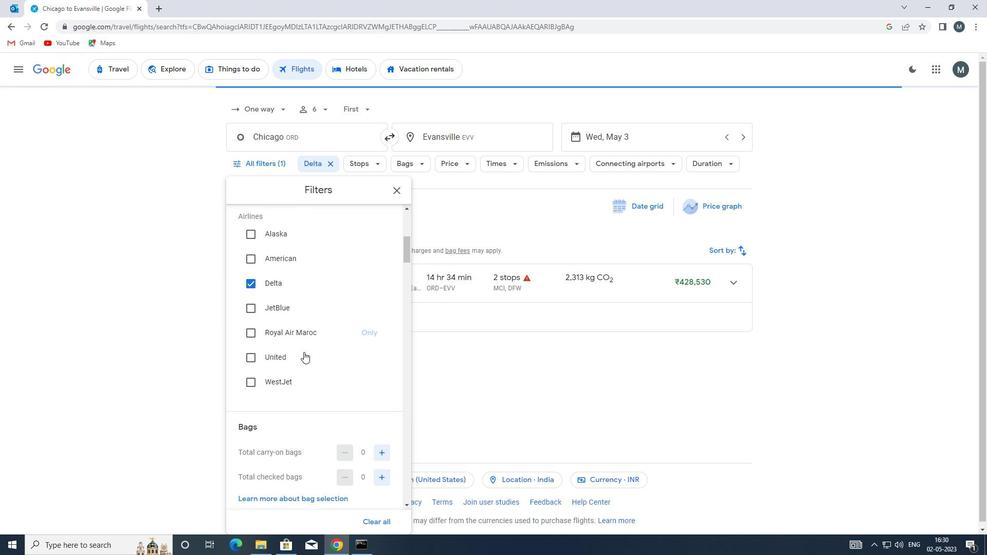 
Action: Mouse moved to (381, 344)
Screenshot: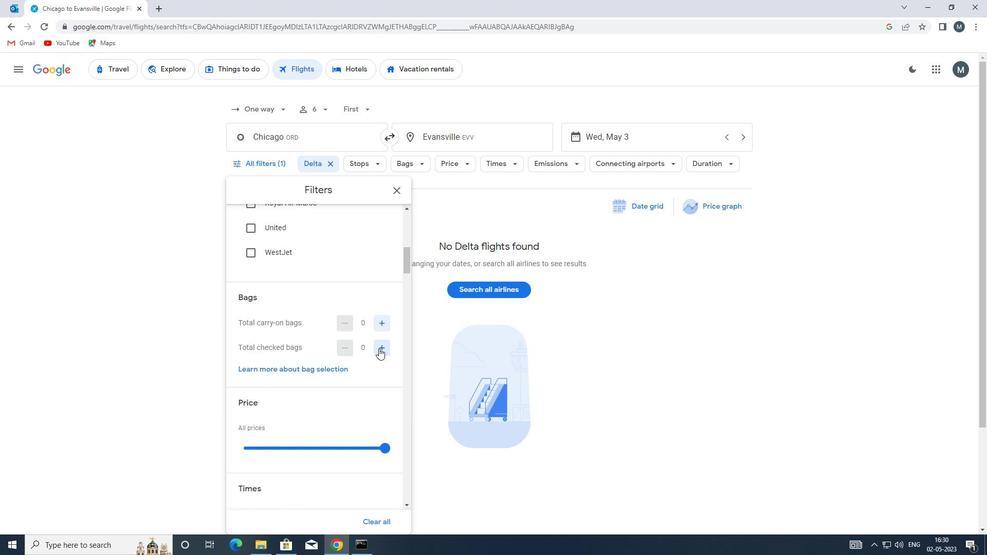
Action: Mouse pressed left at (381, 344)
Screenshot: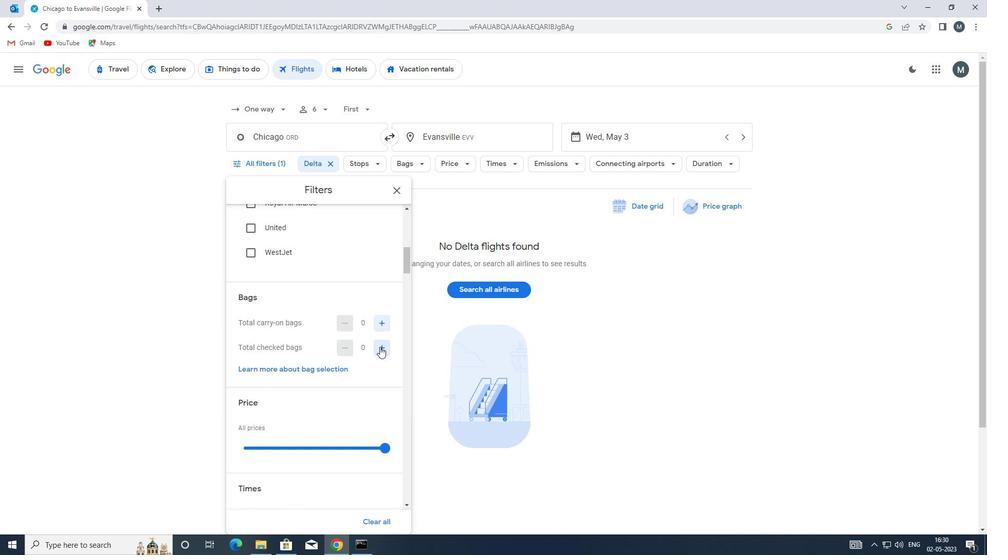 
Action: Mouse pressed left at (381, 344)
Screenshot: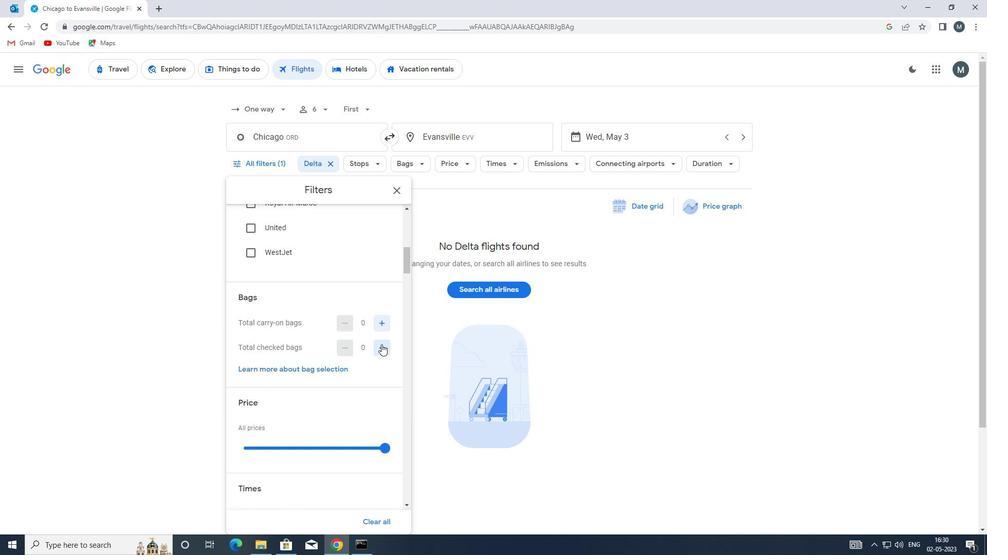 
Action: Mouse moved to (333, 326)
Screenshot: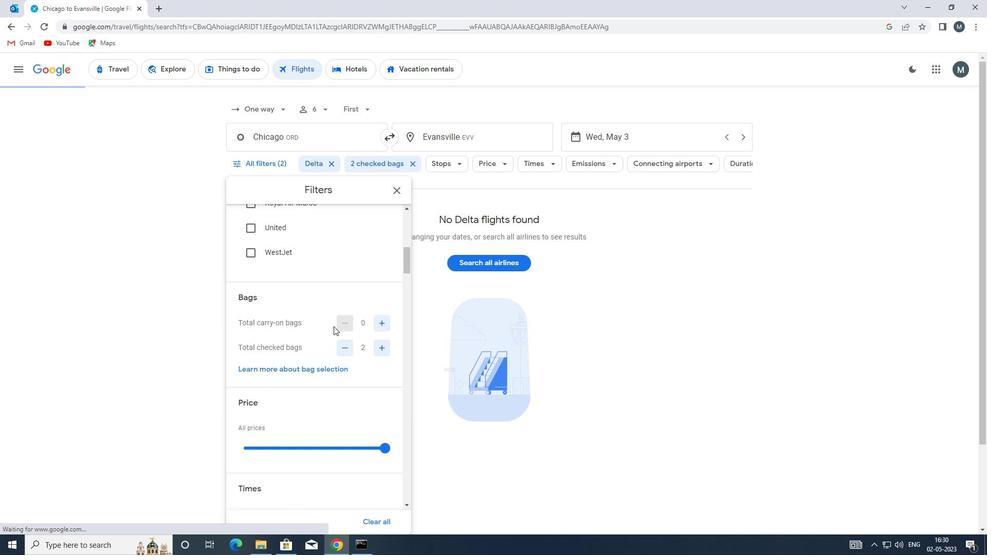 
Action: Mouse scrolled (333, 325) with delta (0, 0)
Screenshot: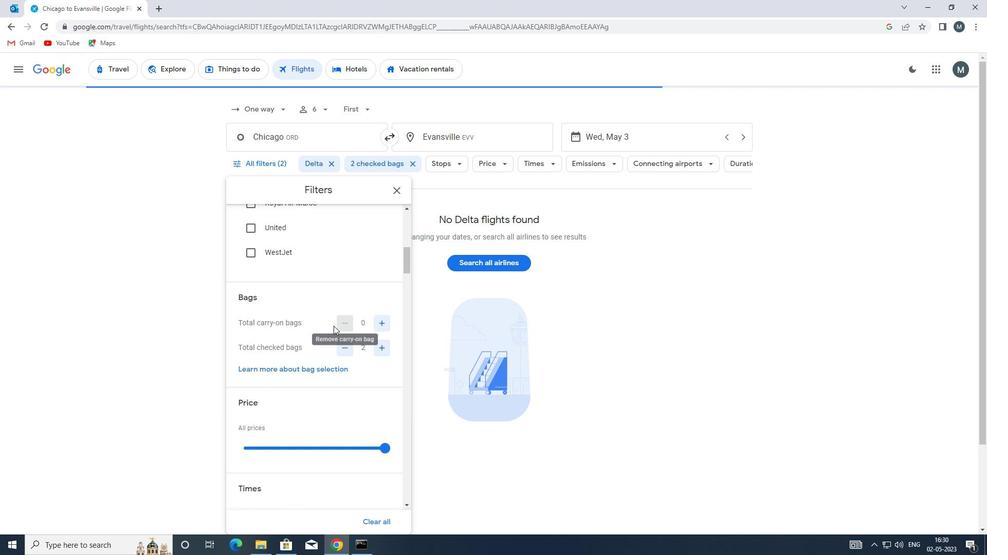 
Action: Mouse scrolled (333, 325) with delta (0, 0)
Screenshot: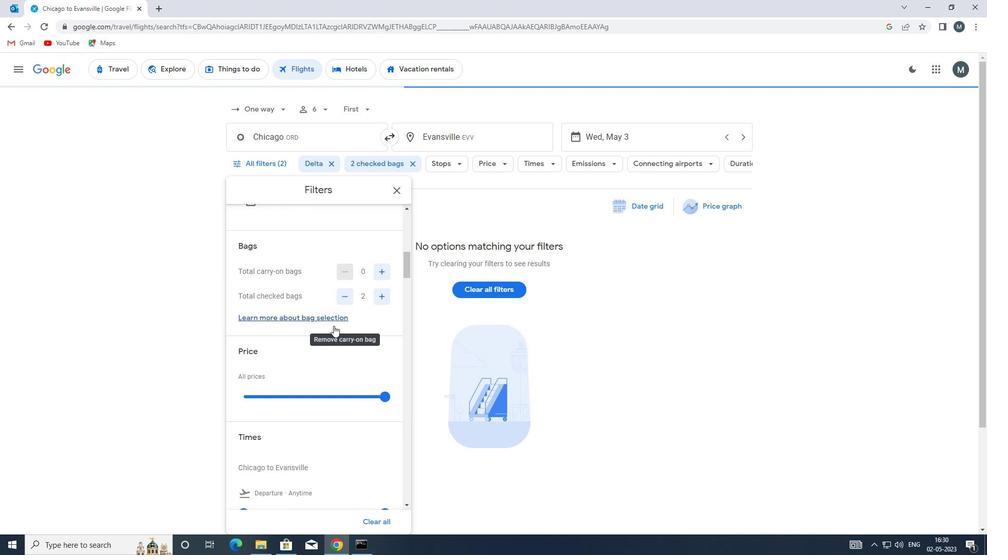 
Action: Mouse moved to (292, 343)
Screenshot: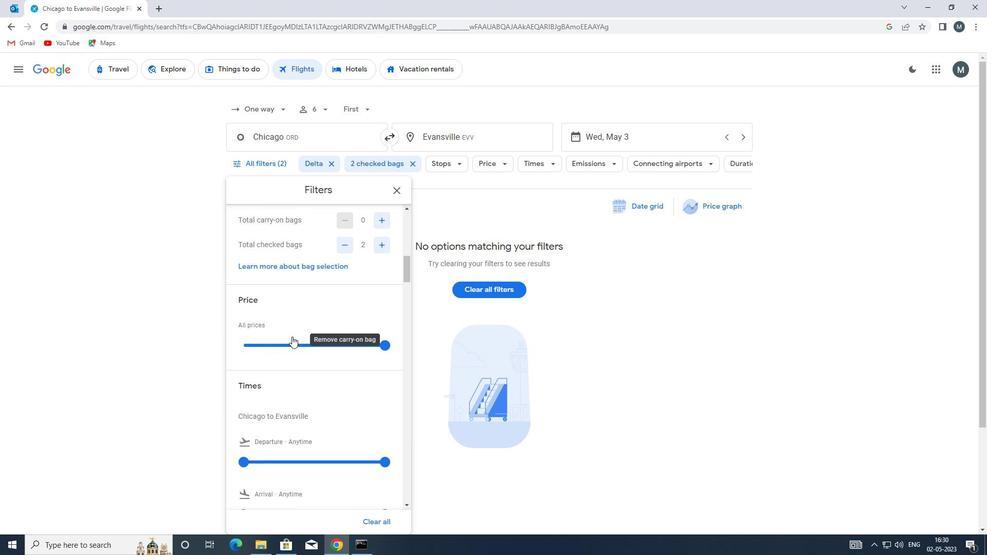 
Action: Mouse pressed left at (292, 343)
Screenshot: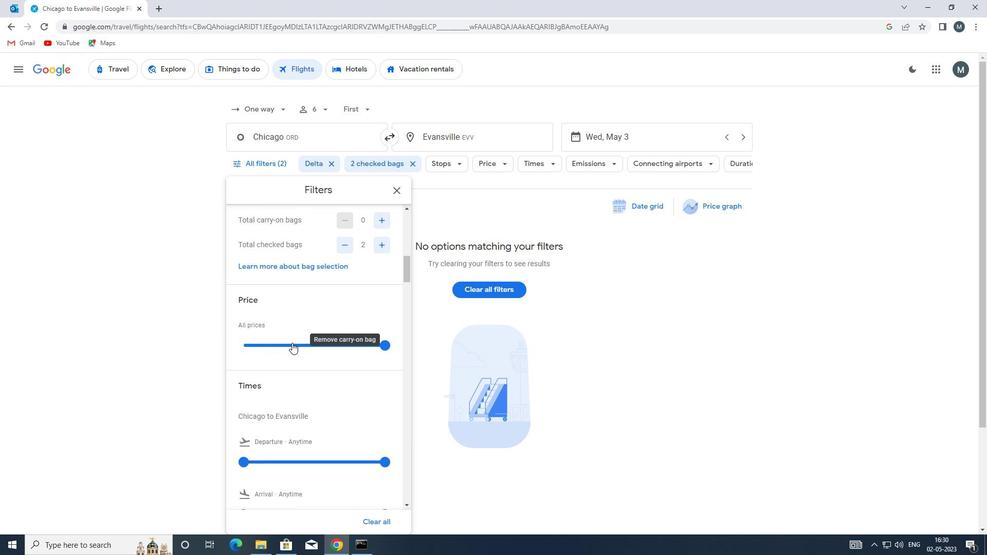 
Action: Mouse pressed left at (292, 343)
Screenshot: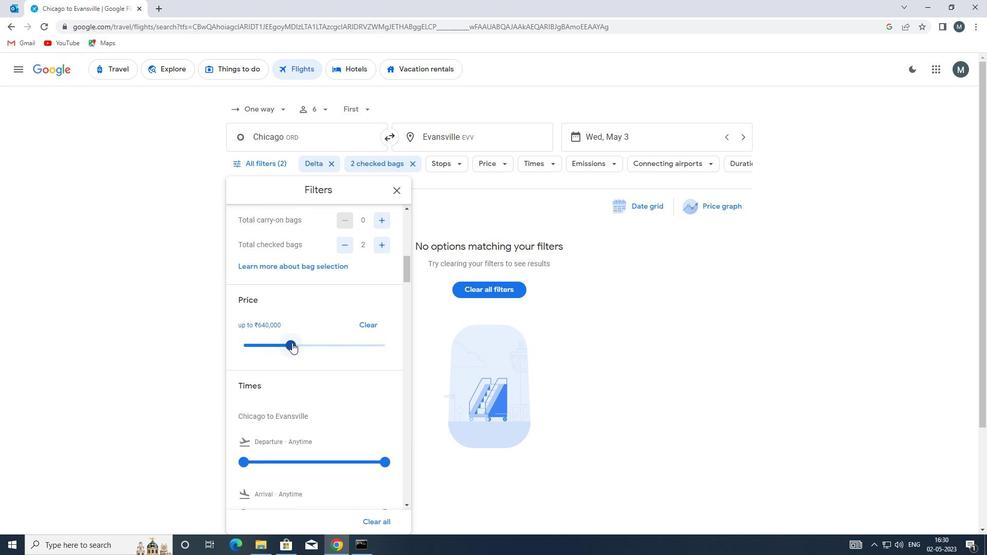 
Action: Mouse moved to (298, 335)
Screenshot: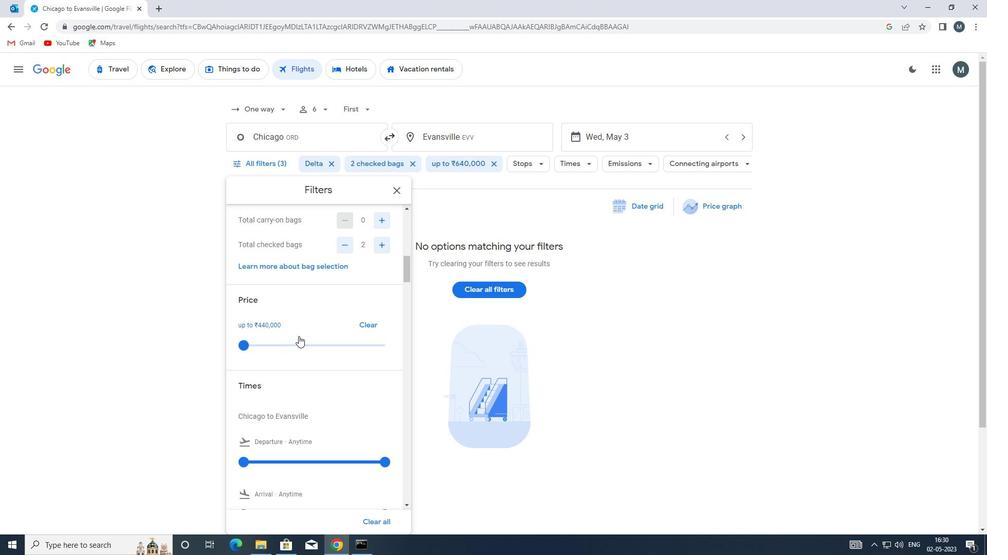 
Action: Mouse scrolled (298, 335) with delta (0, 0)
Screenshot: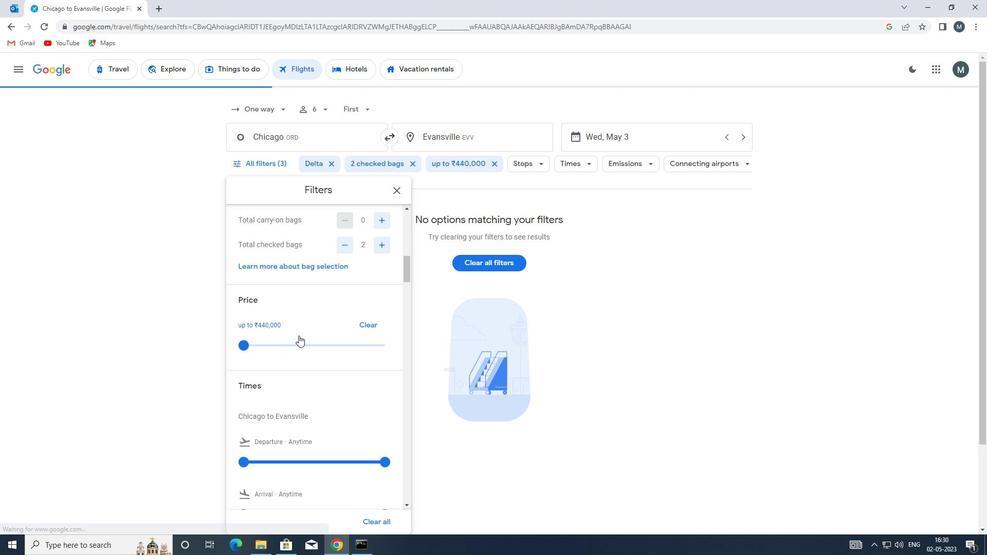 
Action: Mouse scrolled (298, 335) with delta (0, 0)
Screenshot: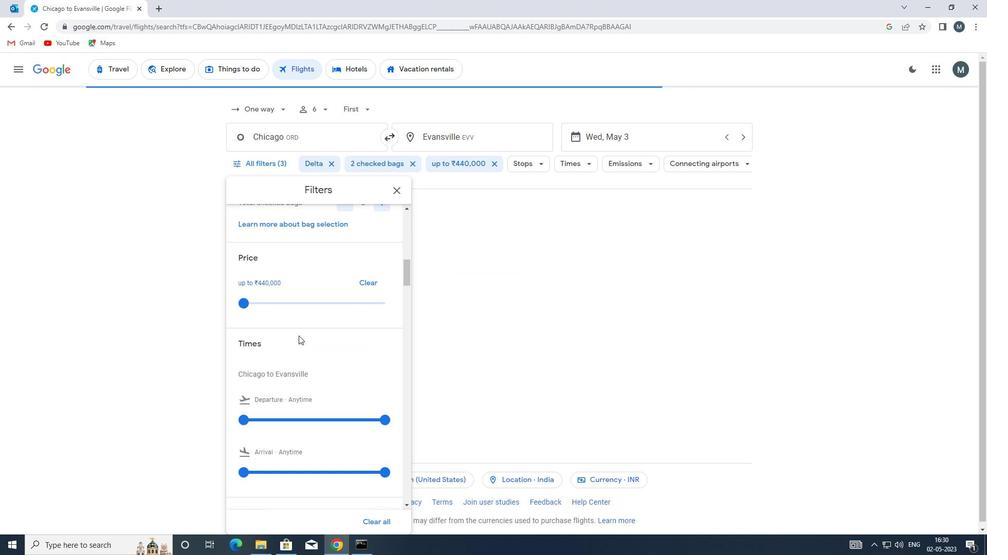 
Action: Mouse moved to (247, 358)
Screenshot: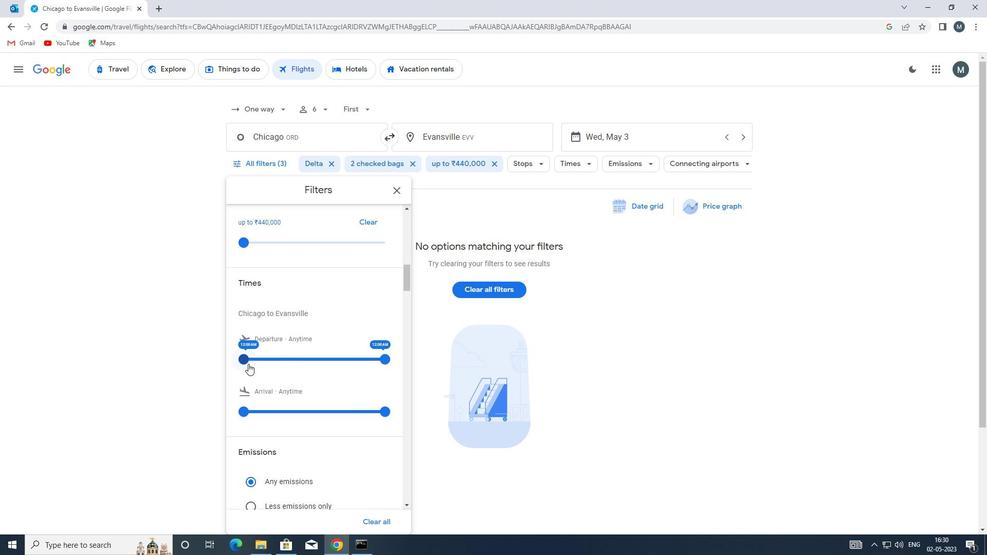
Action: Mouse pressed left at (247, 358)
Screenshot: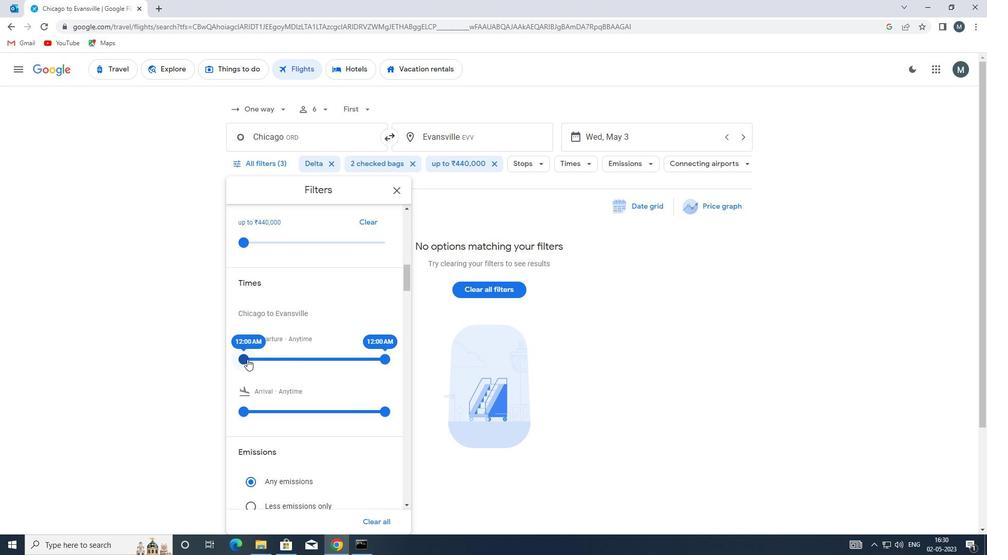 
Action: Mouse moved to (380, 357)
Screenshot: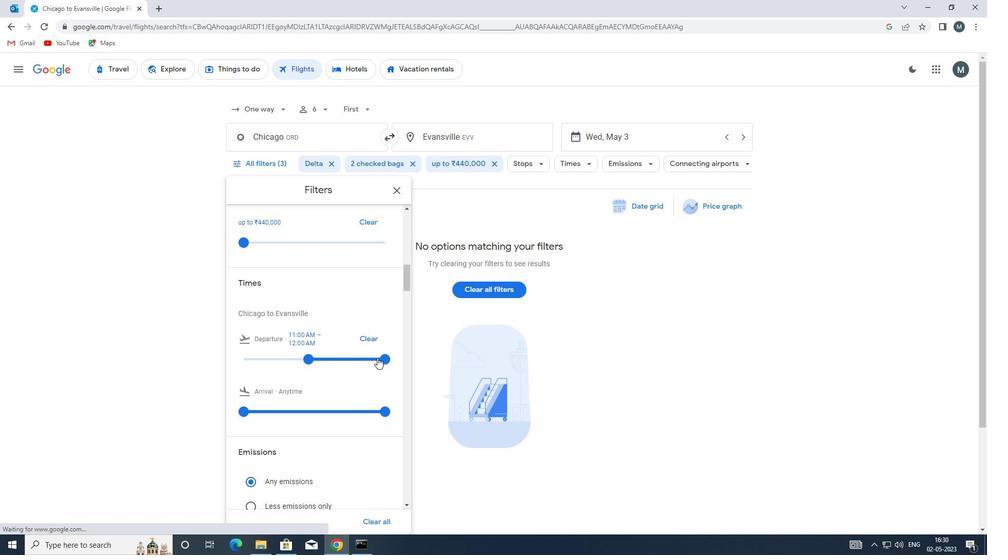 
Action: Mouse pressed left at (380, 357)
Screenshot: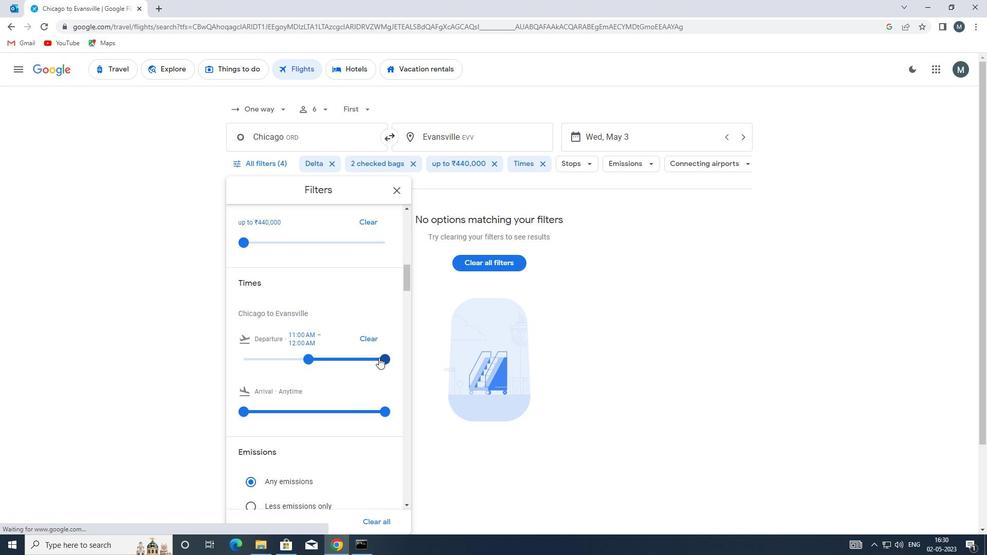 
Action: Mouse moved to (305, 354)
Screenshot: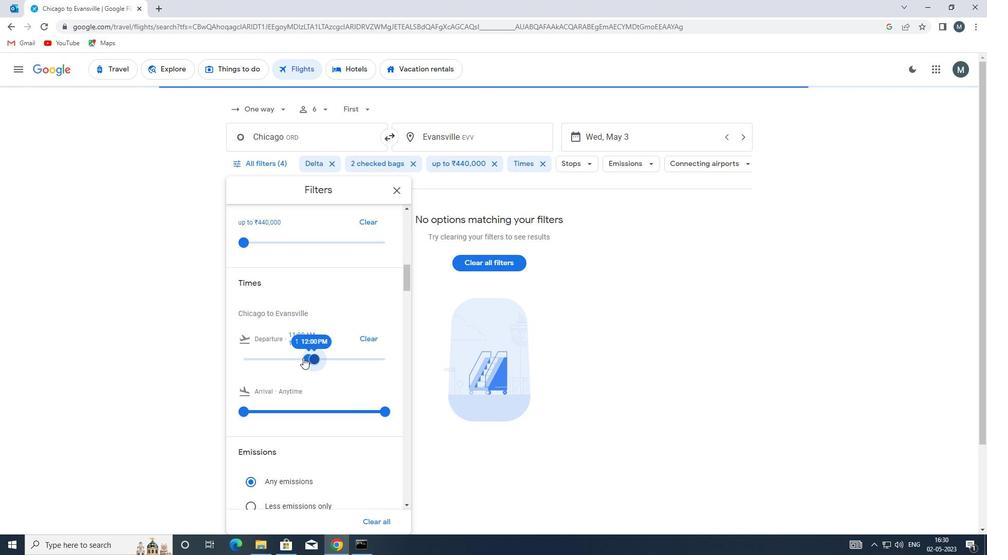 
Action: Mouse scrolled (305, 354) with delta (0, 0)
Screenshot: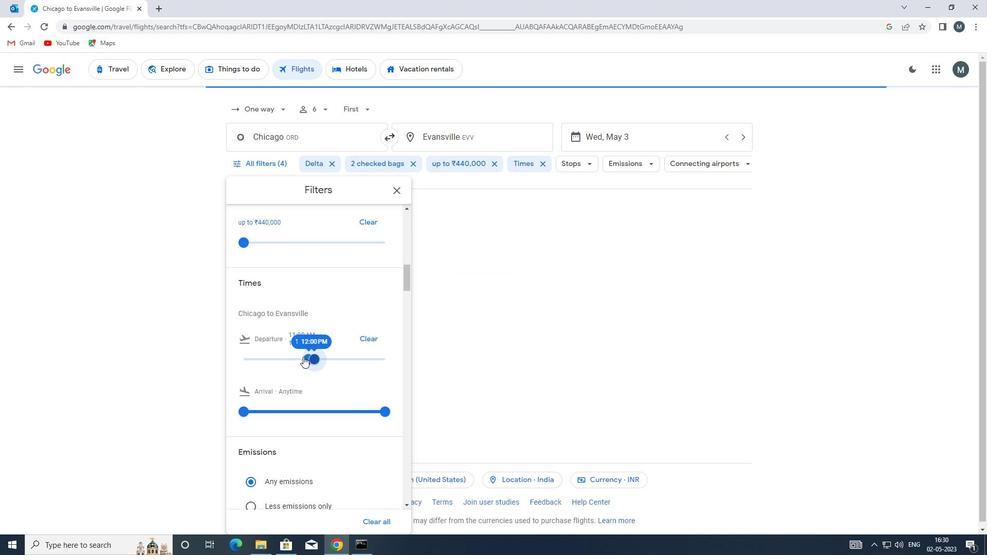 
Action: Mouse scrolled (305, 354) with delta (0, 0)
Screenshot: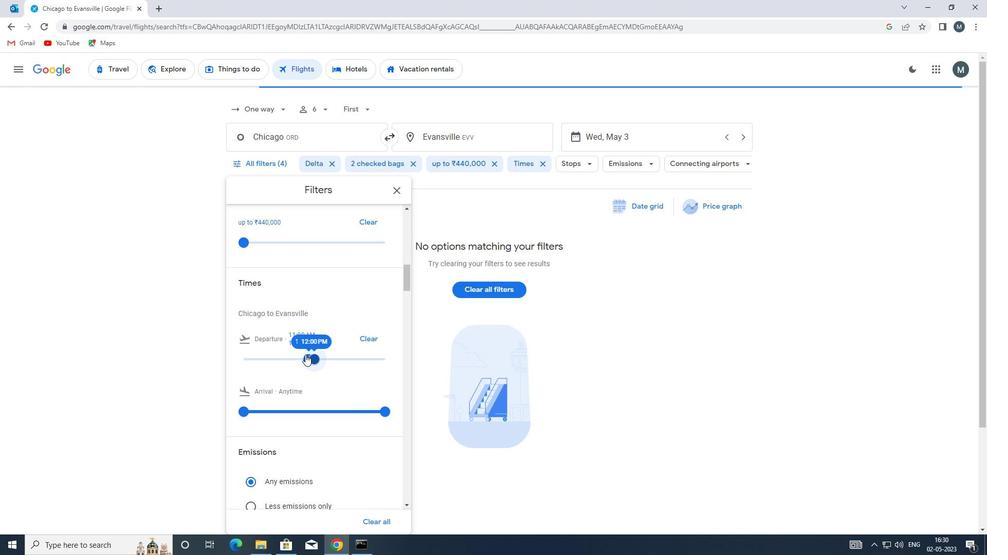 
Action: Mouse scrolled (305, 354) with delta (0, 0)
Screenshot: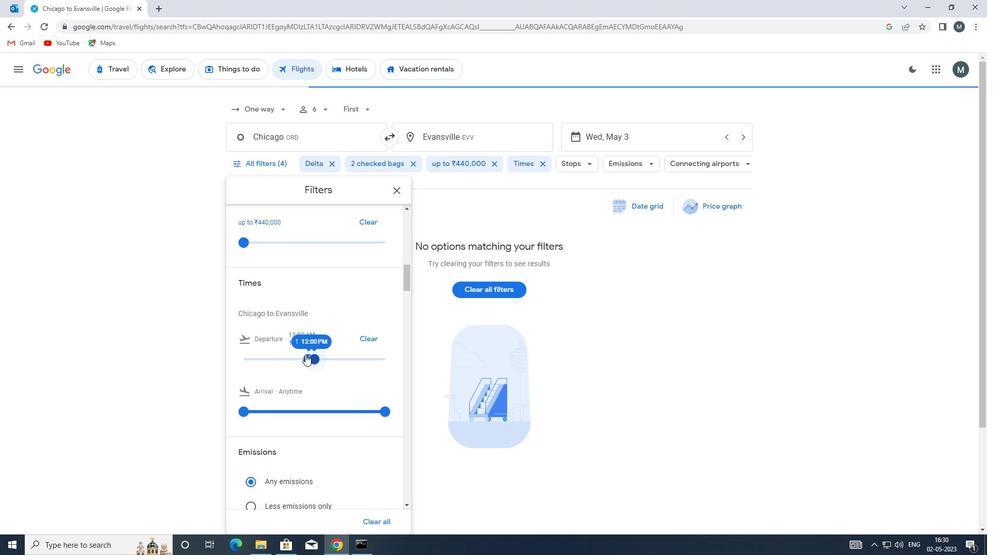 
Action: Mouse moved to (397, 190)
Screenshot: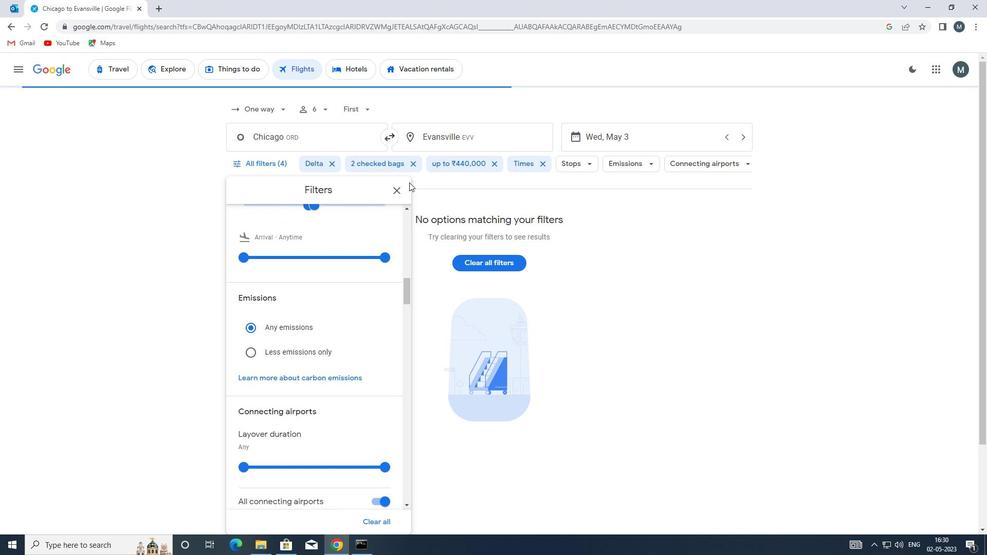 
Action: Mouse pressed left at (397, 190)
Screenshot: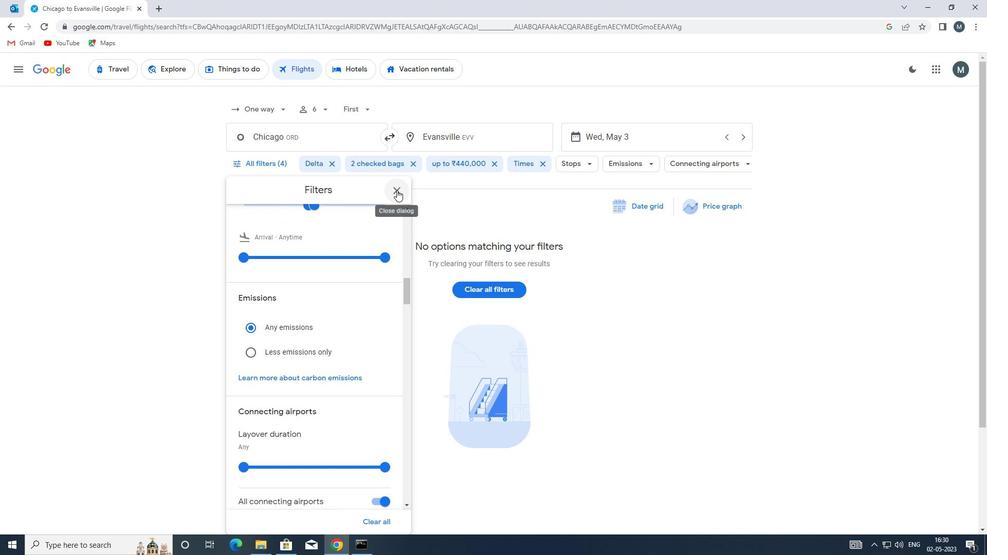 
